 Task: Change  the formatting of the data to 'Which is Less than 5, 'In conditional formating, put the option 'Green Fill with Dark Green Text. . 'add another formatting option Format As Table, insert the option 'Orang Table style Medium 3 'In the sheet  Expense Spreadsheetbook
Action: Mouse moved to (98, 112)
Screenshot: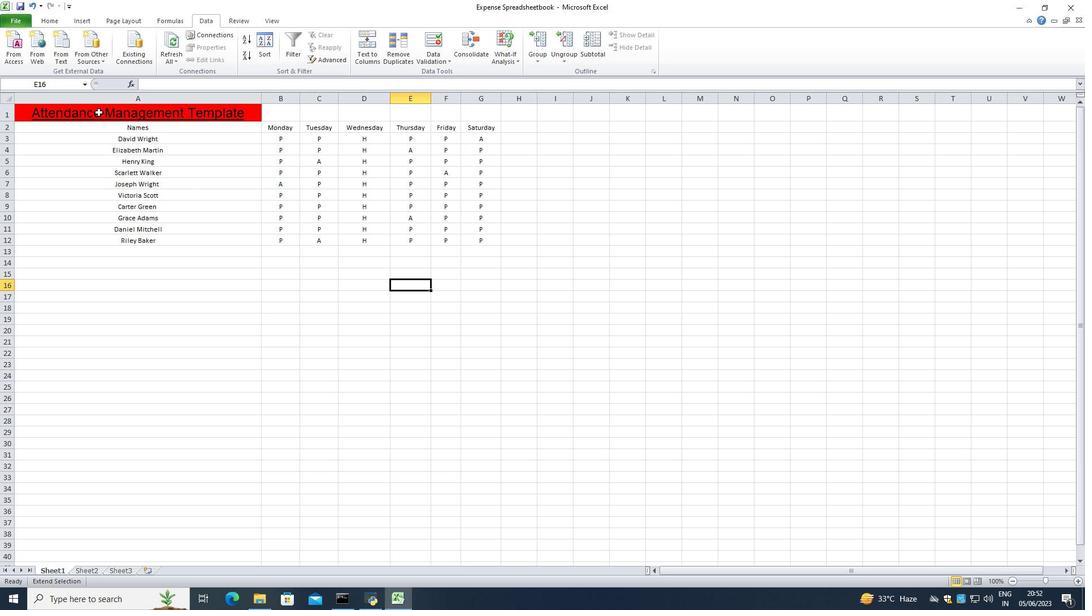 
Action: Mouse pressed left at (98, 112)
Screenshot: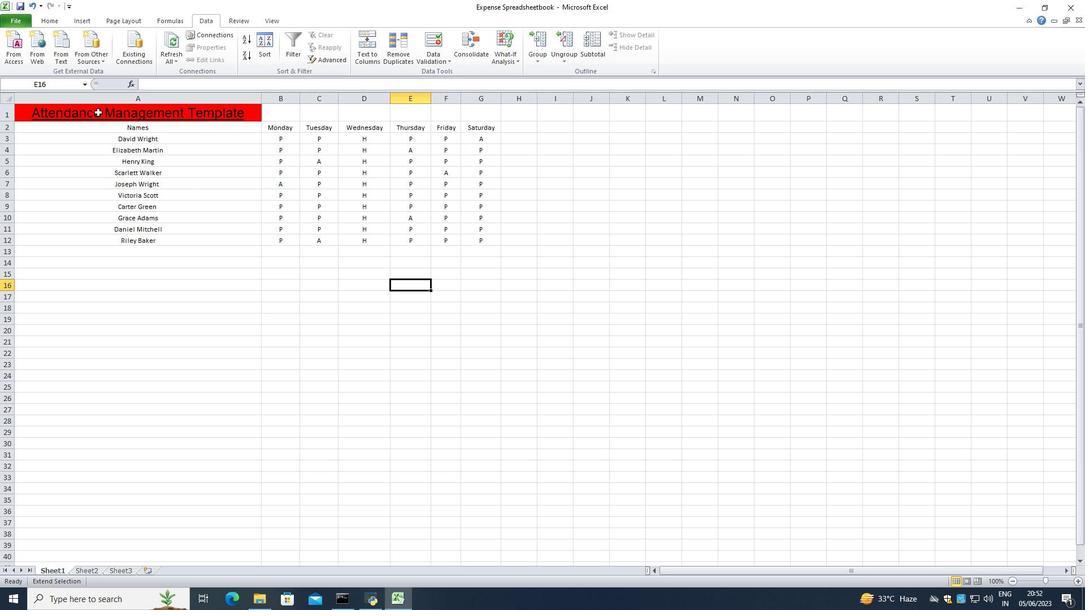 
Action: Mouse moved to (307, 402)
Screenshot: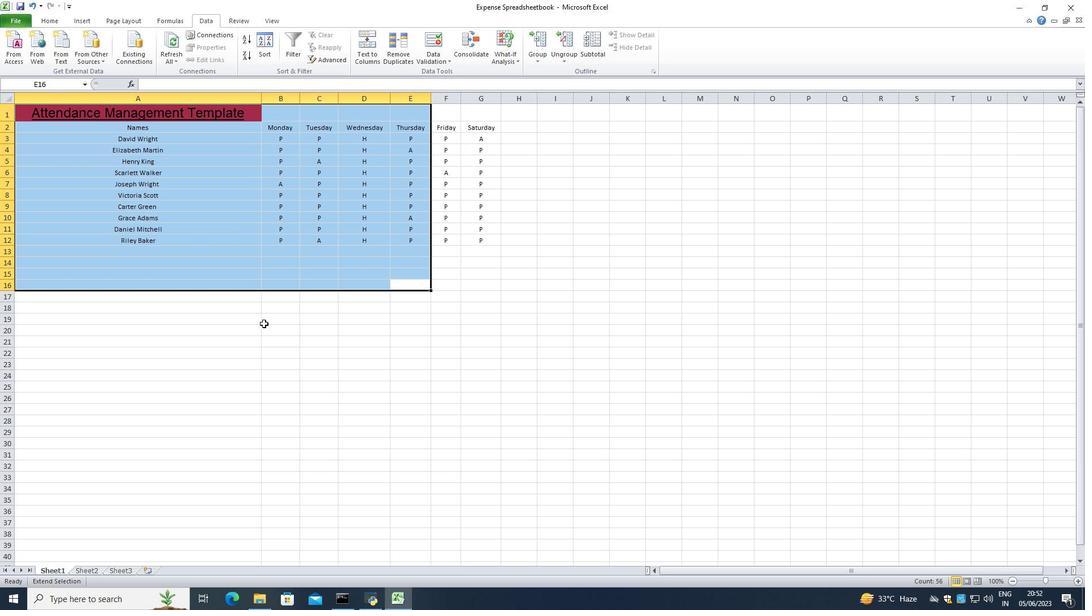 
Action: Mouse pressed left at (307, 402)
Screenshot: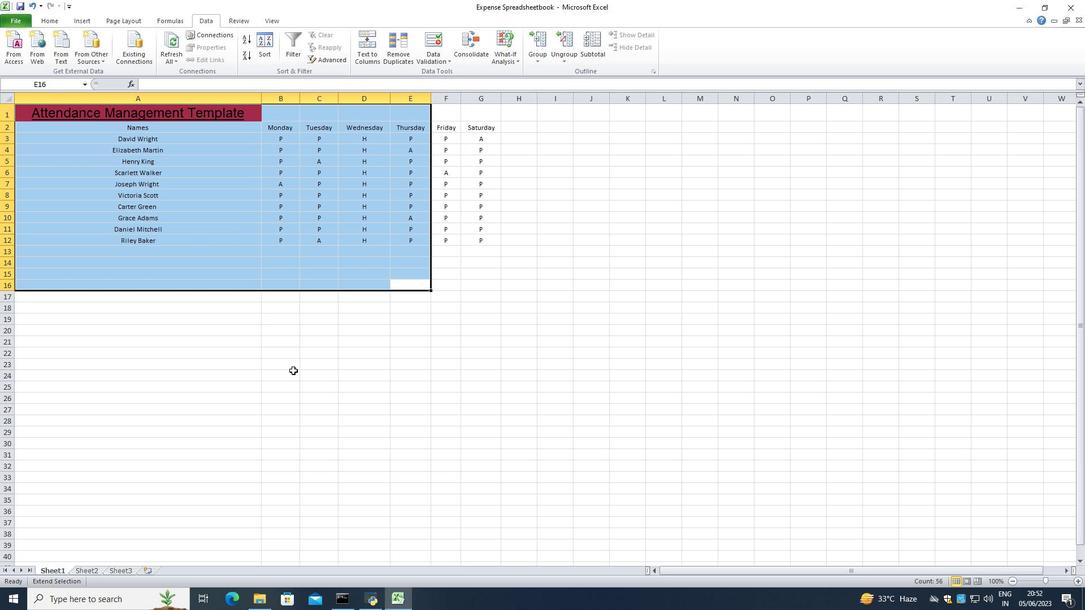
Action: Mouse moved to (176, 130)
Screenshot: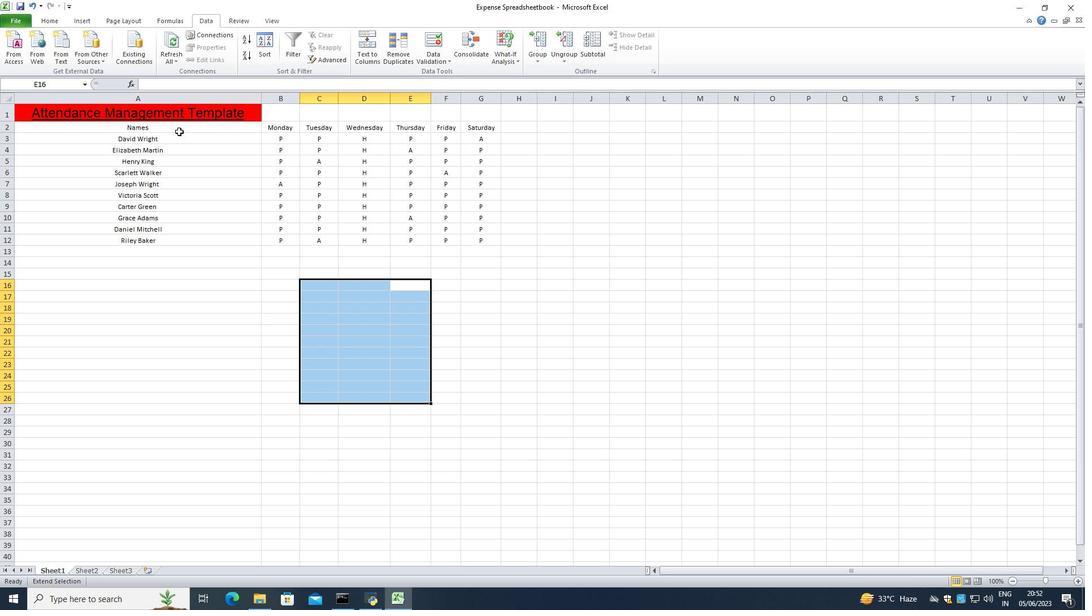 
Action: Mouse pressed left at (176, 130)
Screenshot: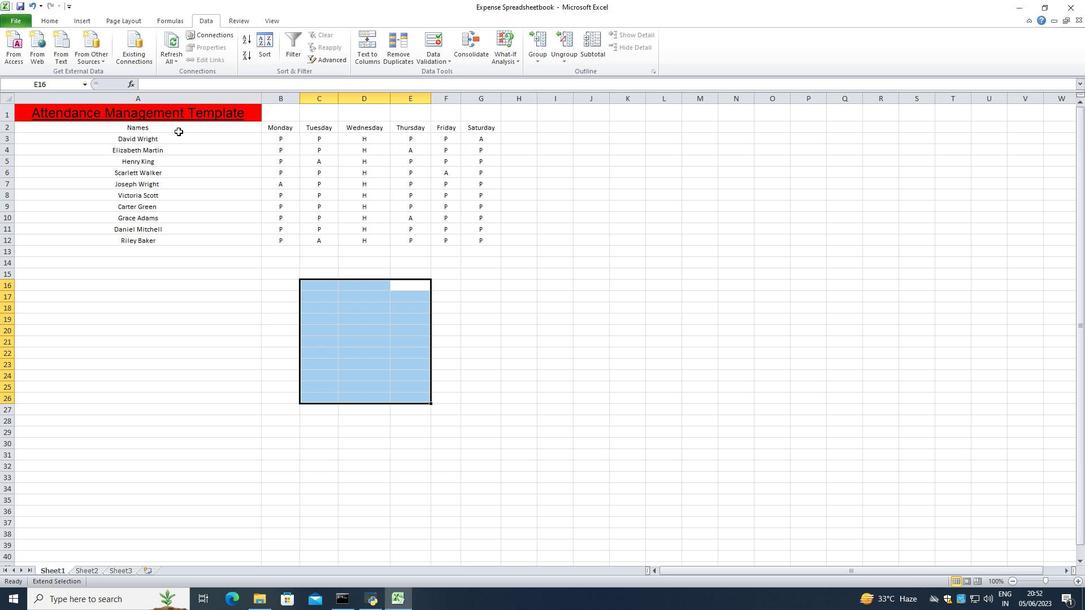 
Action: Mouse moved to (240, 137)
Screenshot: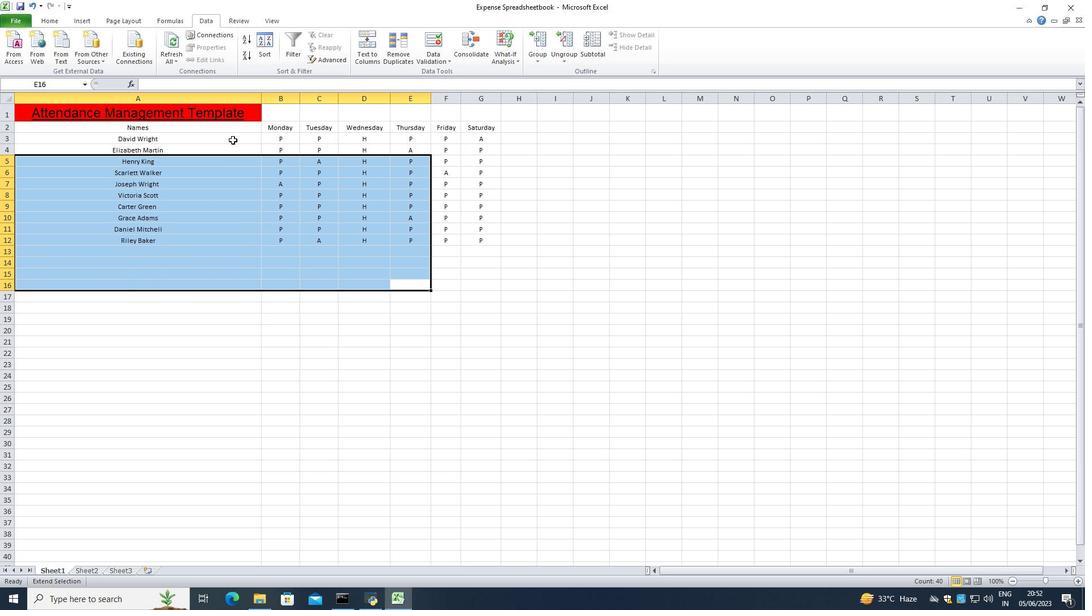 
Action: Mouse pressed right at (240, 137)
Screenshot: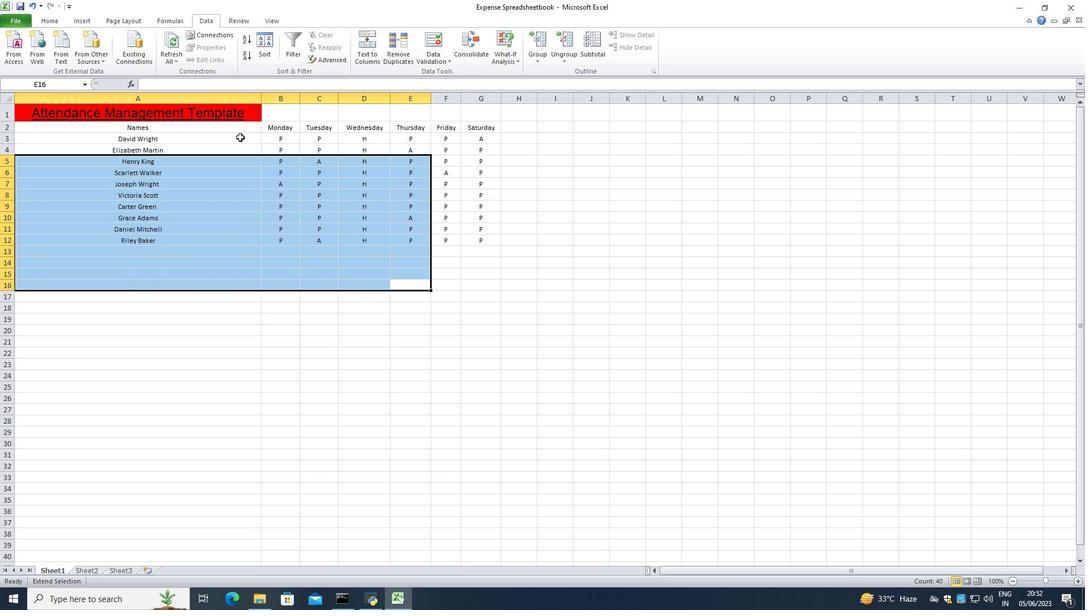 
Action: Mouse moved to (205, 126)
Screenshot: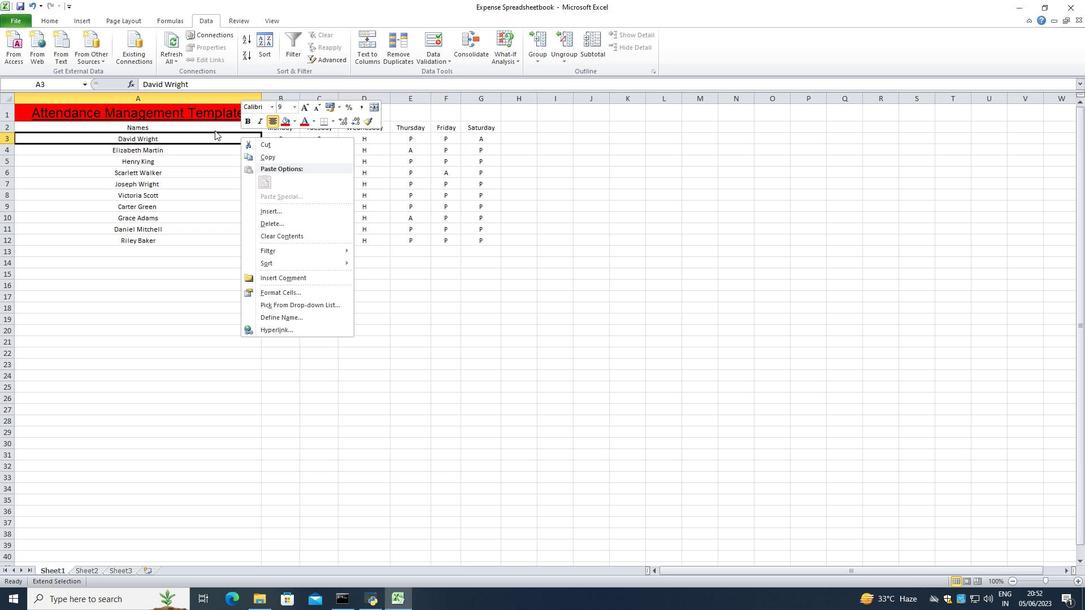 
Action: Mouse pressed left at (205, 126)
Screenshot: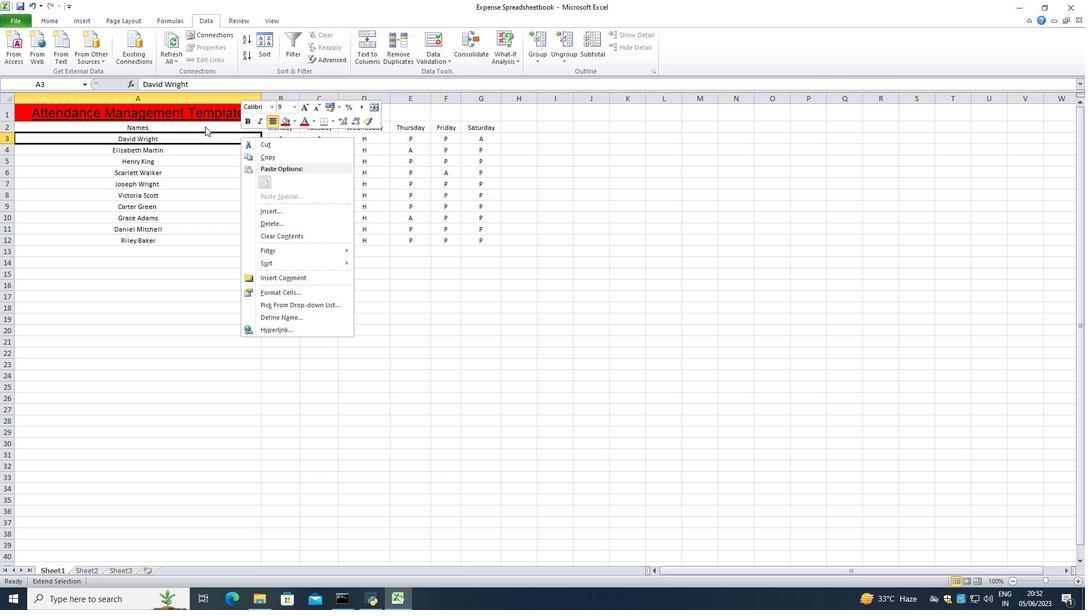 
Action: Mouse moved to (218, 126)
Screenshot: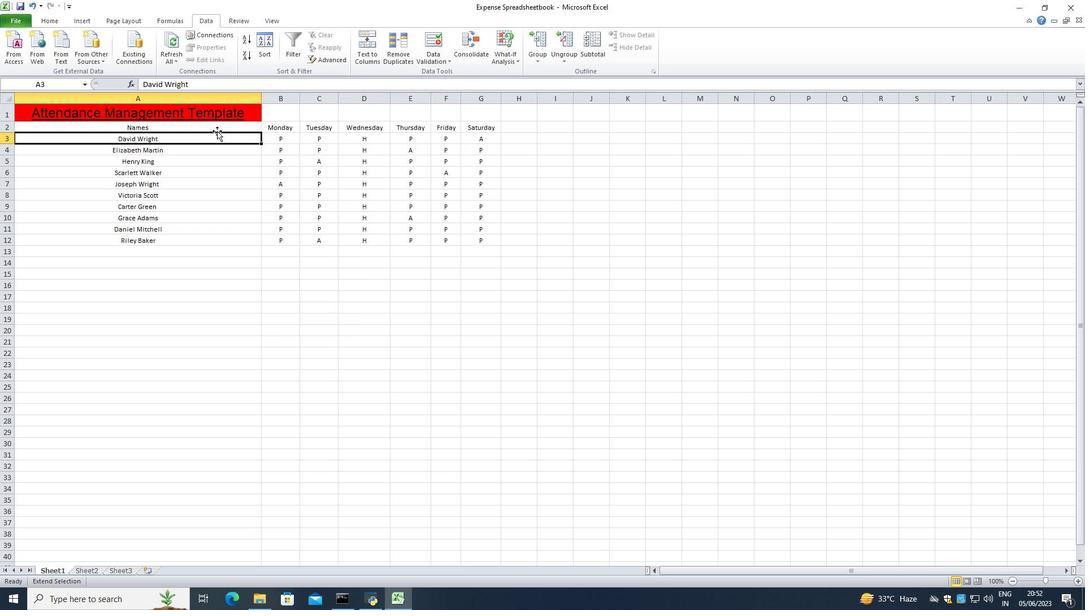 
Action: Mouse pressed left at (218, 126)
Screenshot: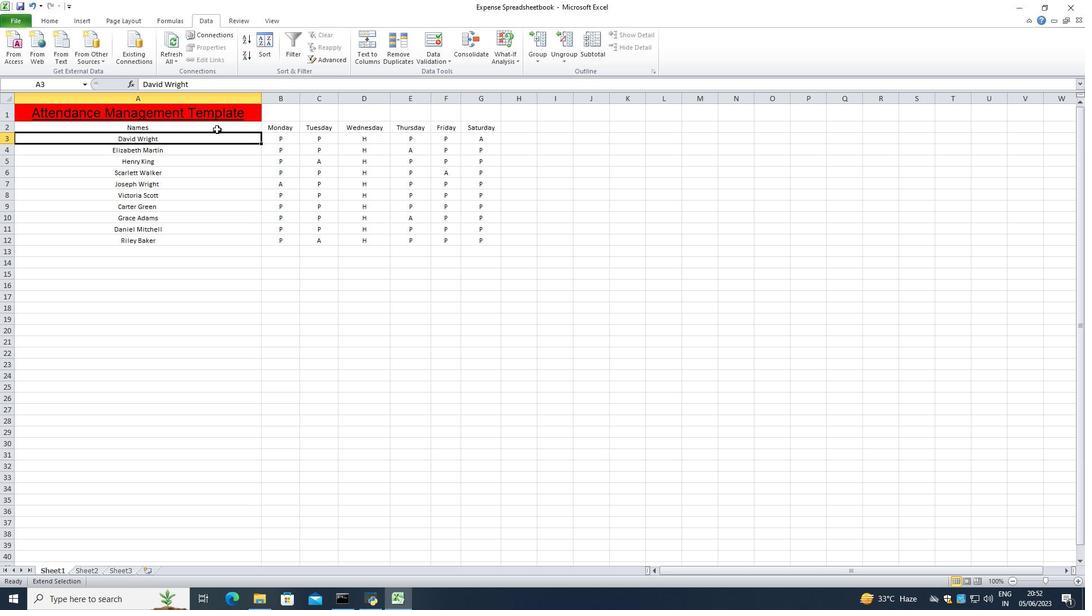 
Action: Mouse moved to (192, 126)
Screenshot: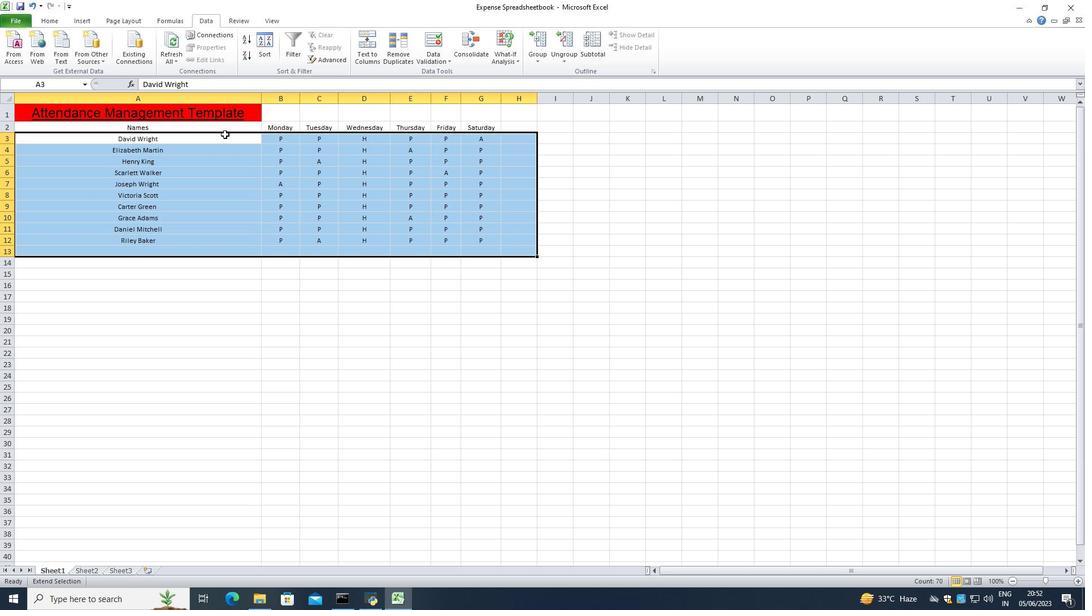 
Action: Mouse pressed left at (192, 126)
Screenshot: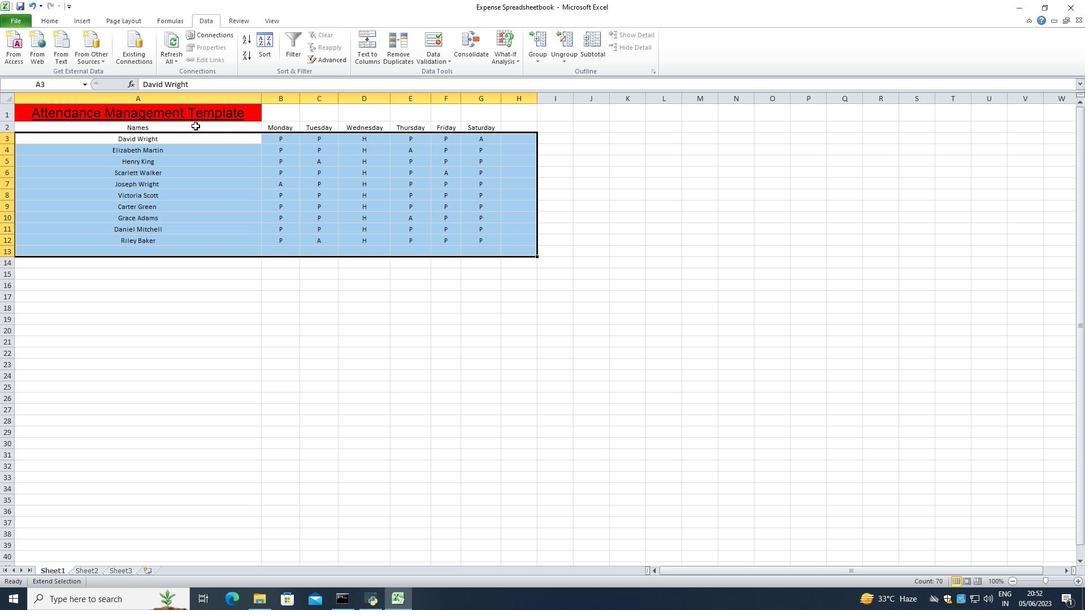 
Action: Mouse moved to (190, 131)
Screenshot: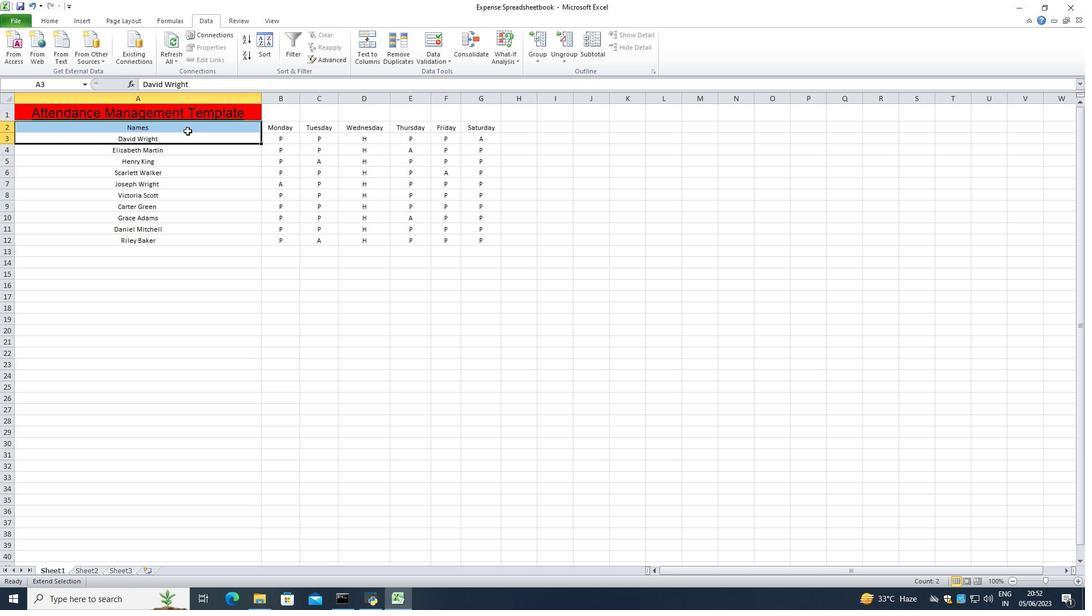 
Action: Mouse pressed left at (190, 131)
Screenshot: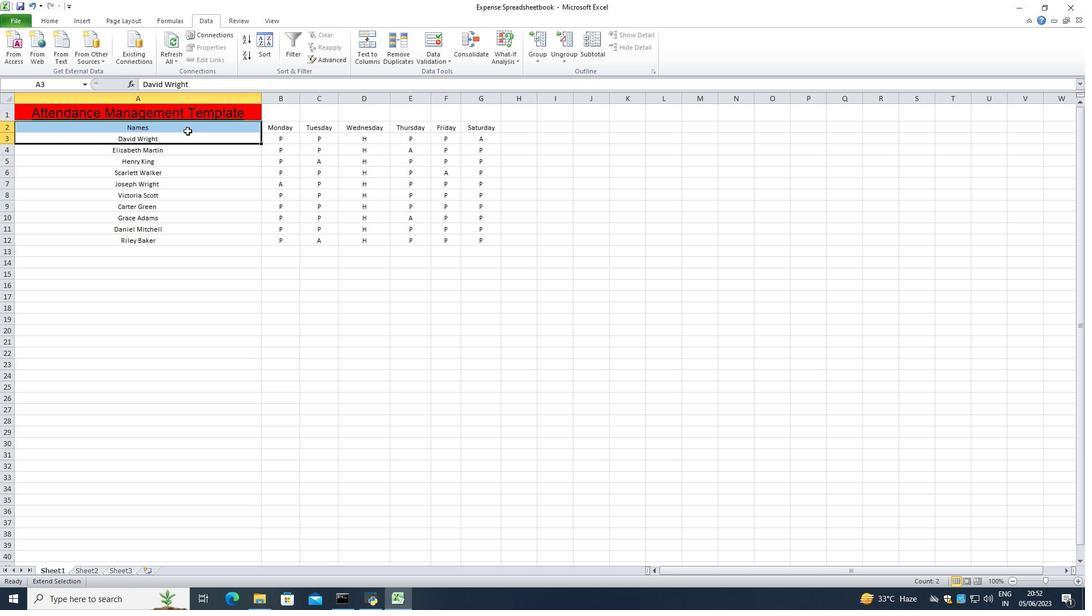 
Action: Mouse moved to (624, 301)
Screenshot: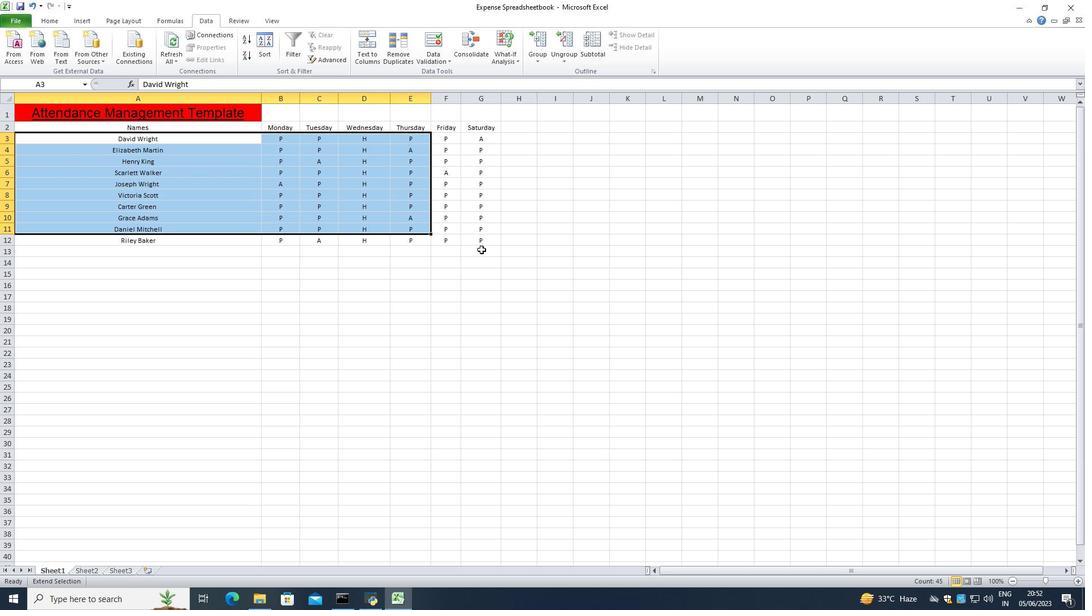 
Action: Mouse pressed left at (624, 301)
Screenshot: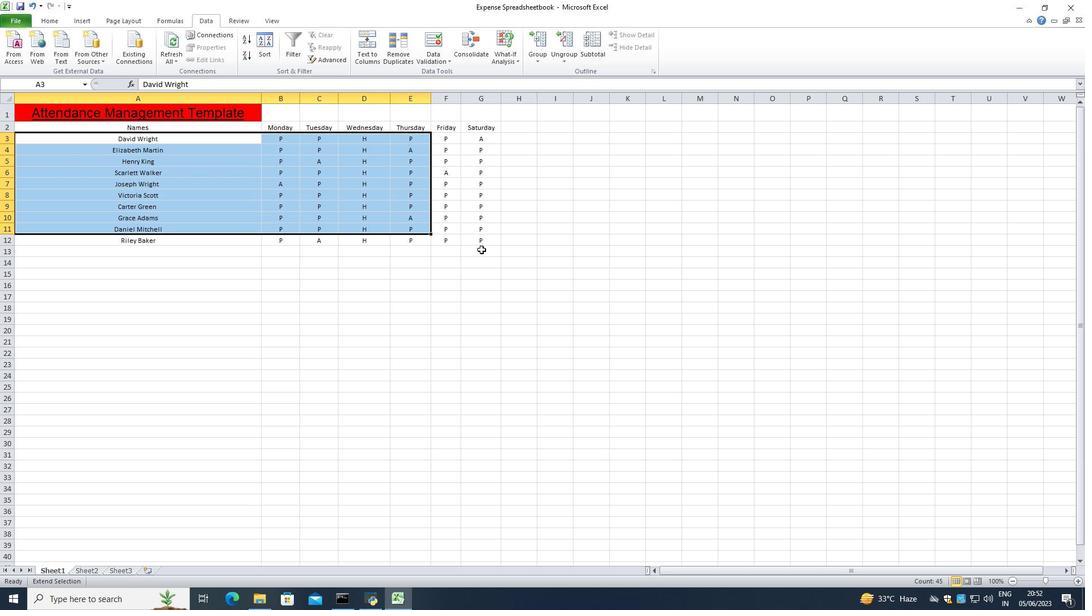 
Action: Mouse moved to (182, 129)
Screenshot: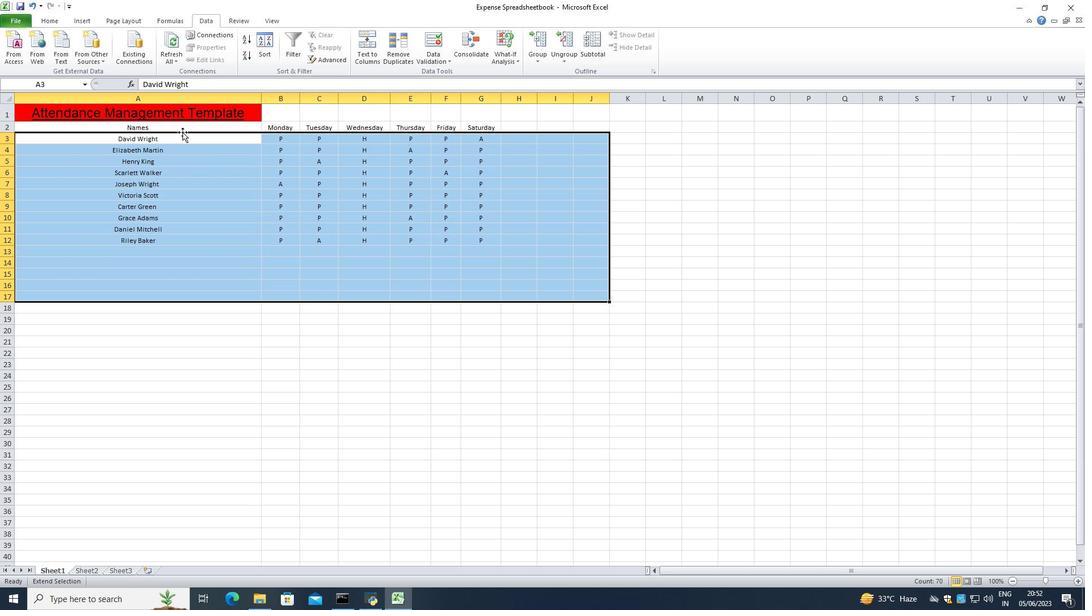 
Action: Mouse pressed left at (182, 129)
Screenshot: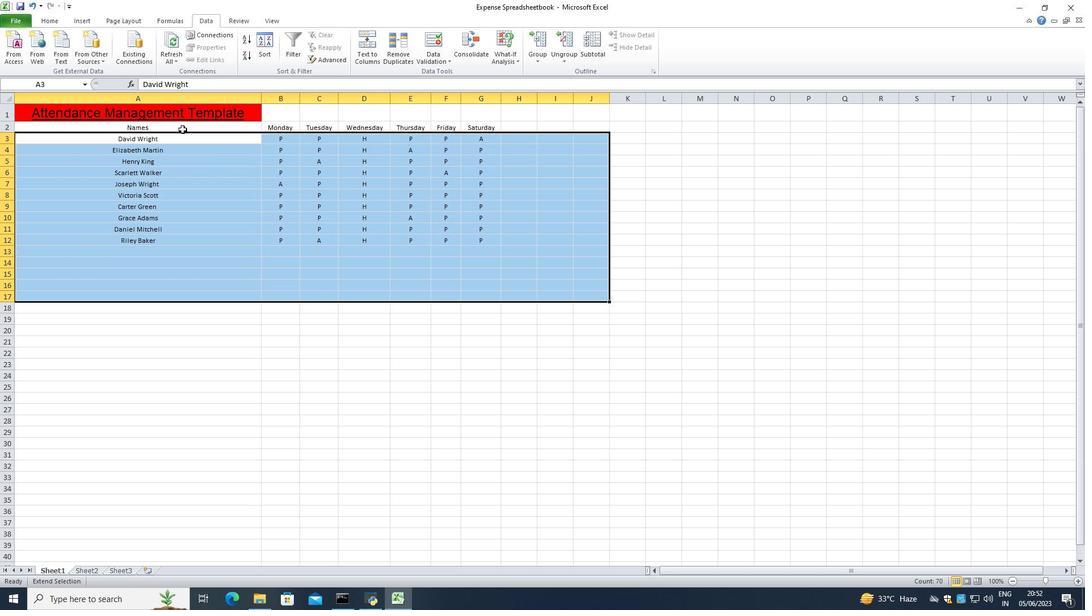 
Action: Mouse pressed left at (182, 129)
Screenshot: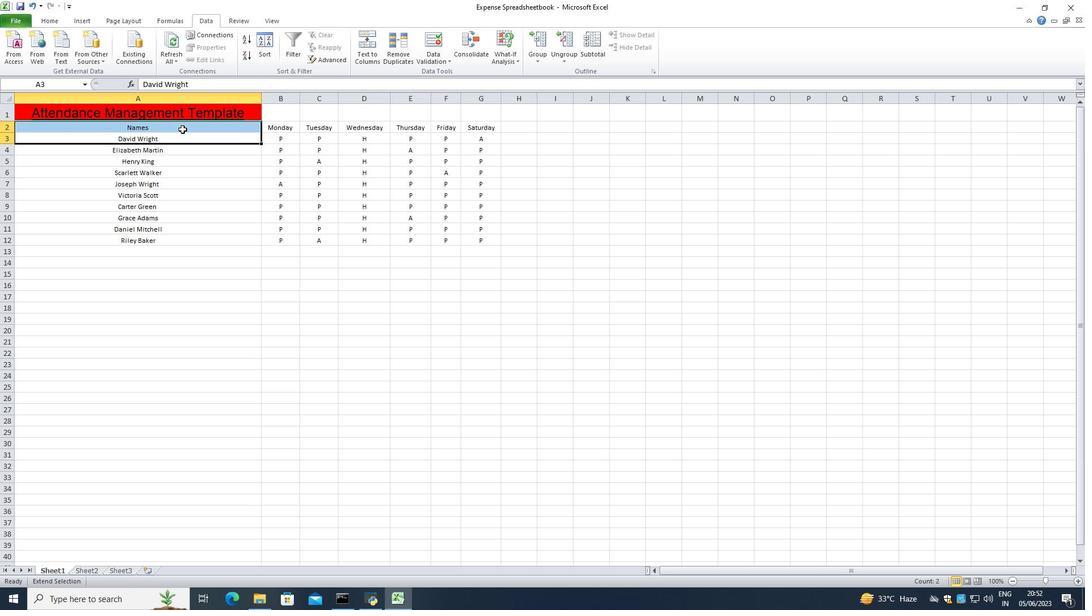 
Action: Mouse moved to (214, 127)
Screenshot: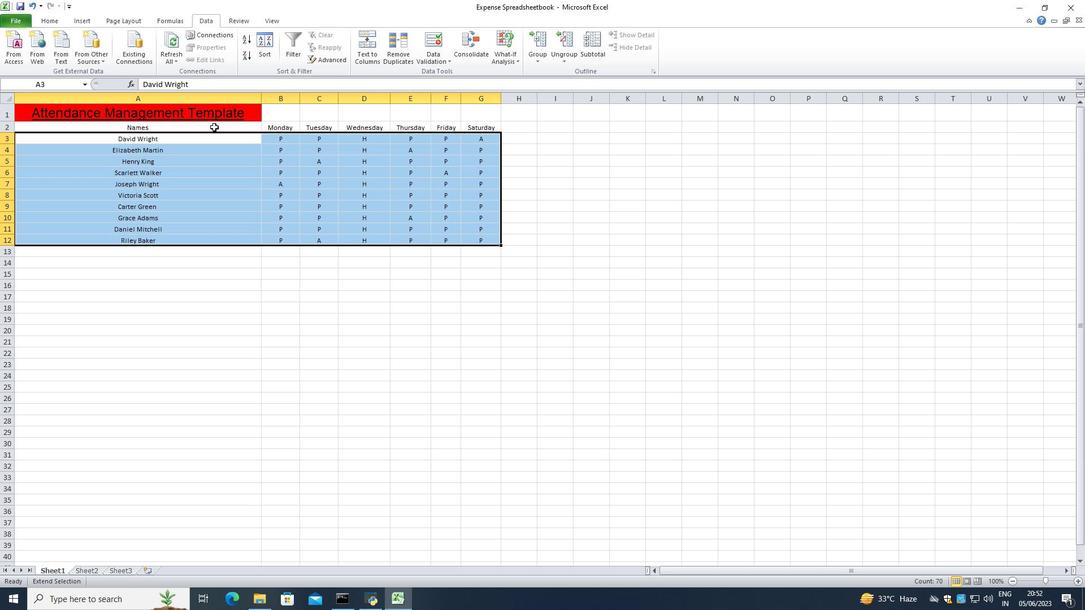 
Action: Mouse pressed left at (214, 127)
Screenshot: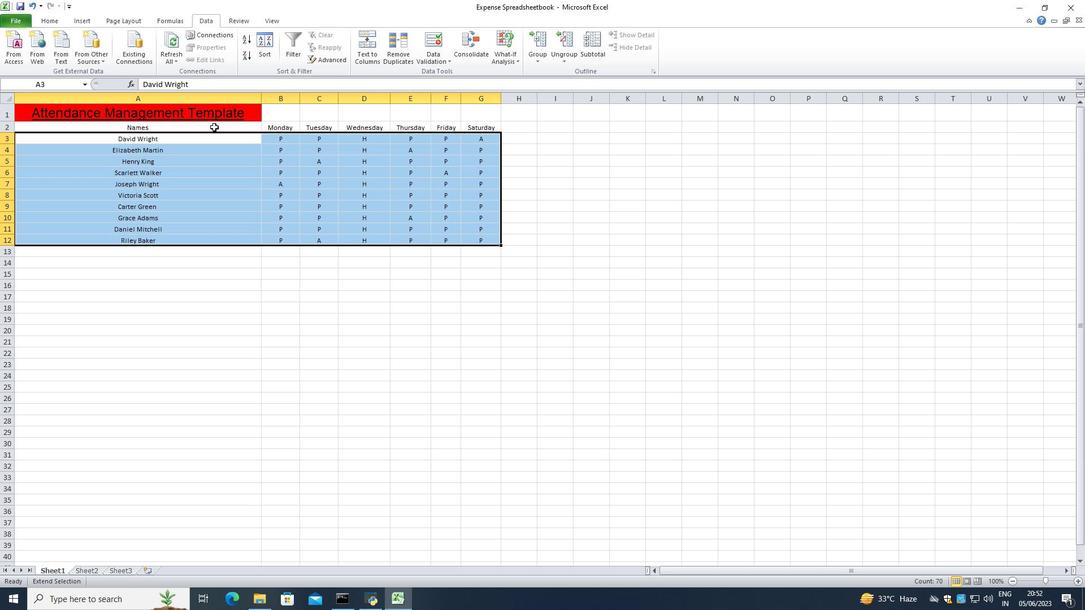 
Action: Mouse moved to (600, 265)
Screenshot: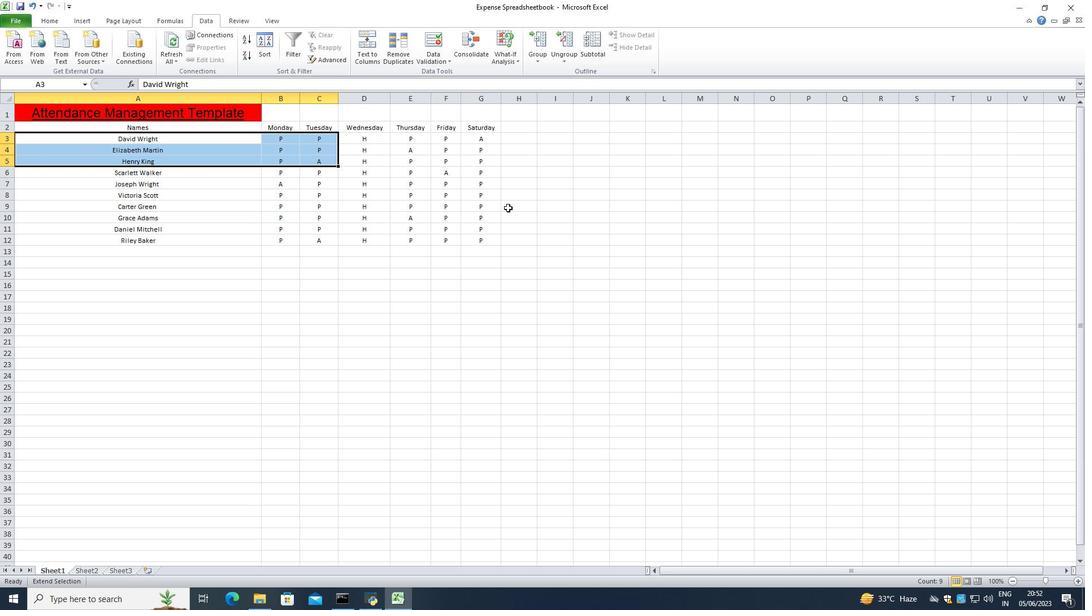 
Action: Mouse pressed left at (600, 265)
Screenshot: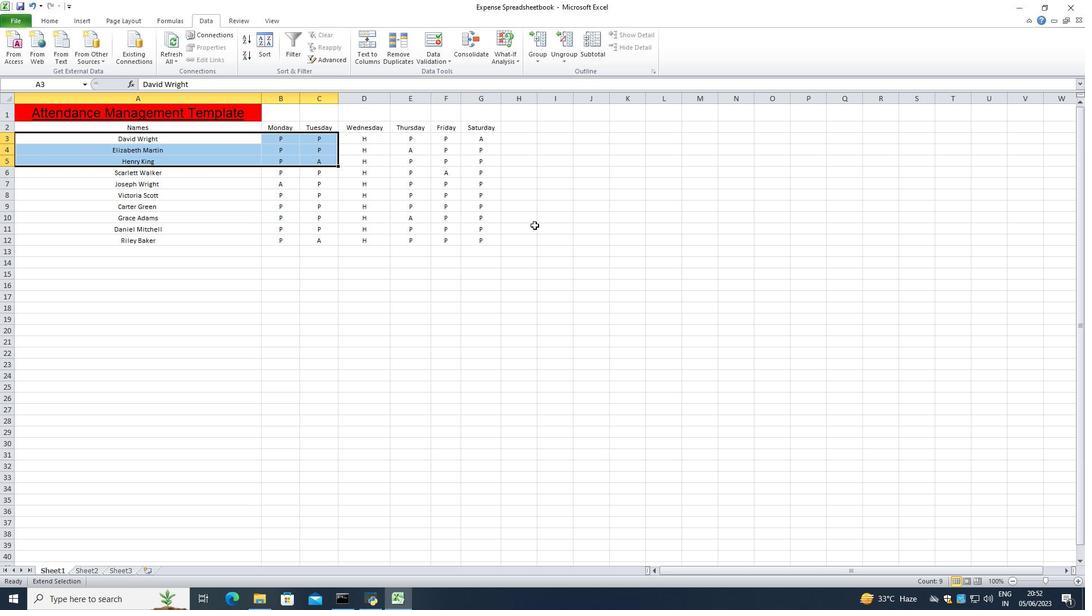 
Action: Mouse moved to (49, 21)
Screenshot: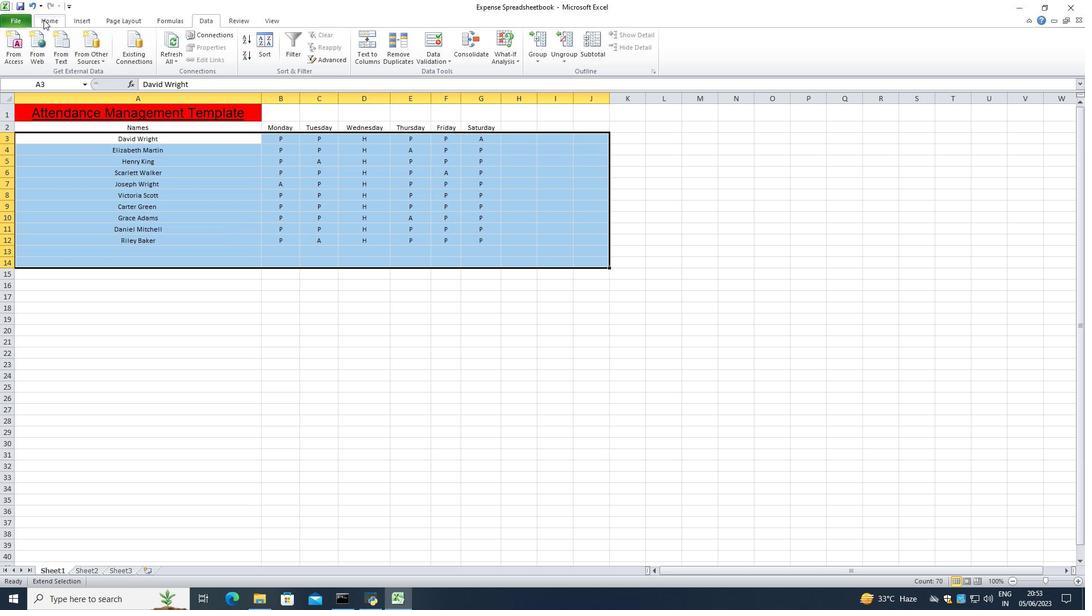 
Action: Mouse pressed left at (49, 21)
Screenshot: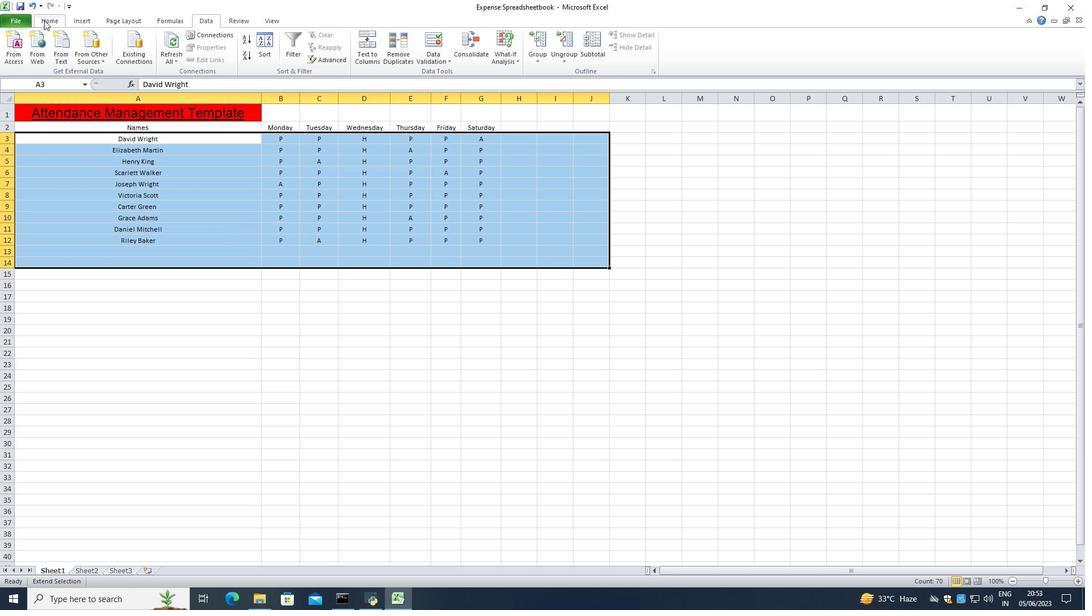 
Action: Mouse moved to (522, 42)
Screenshot: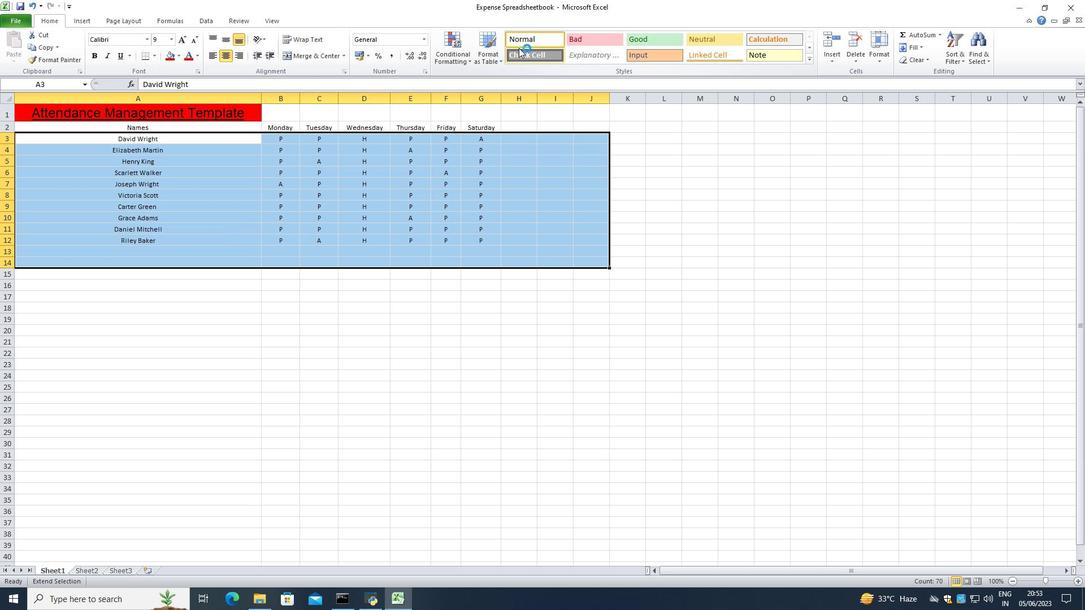 
Action: Mouse pressed left at (522, 42)
Screenshot: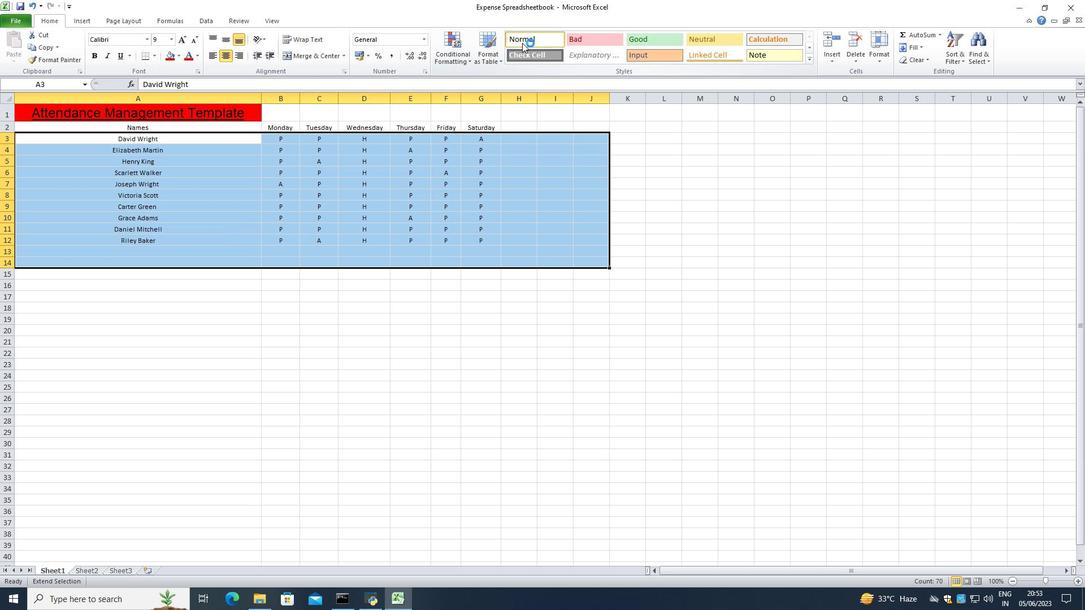 
Action: Mouse moved to (708, 274)
Screenshot: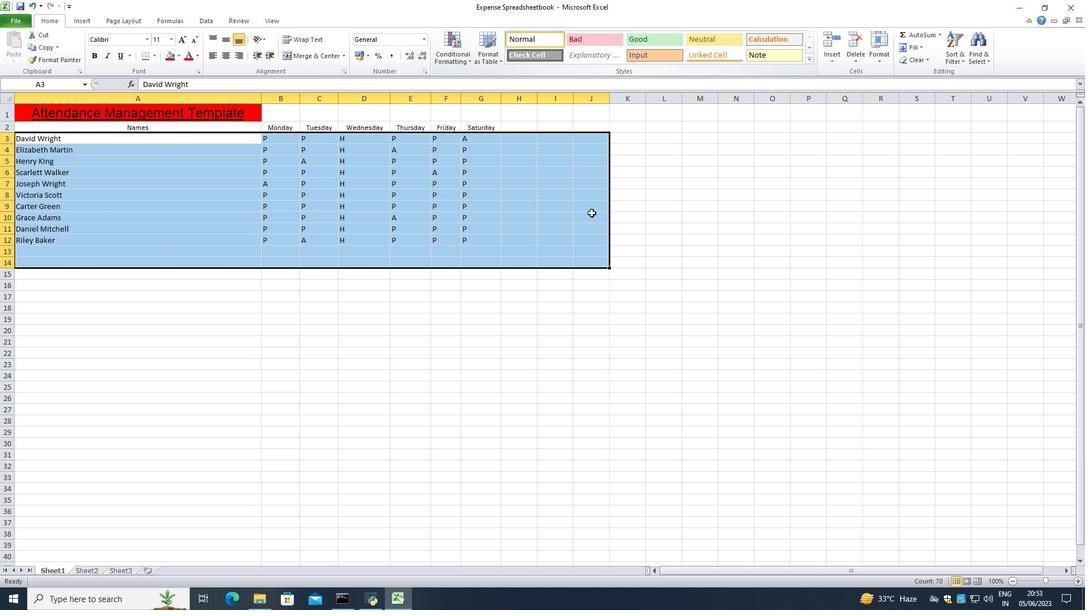 
Action: Mouse pressed left at (708, 274)
Screenshot: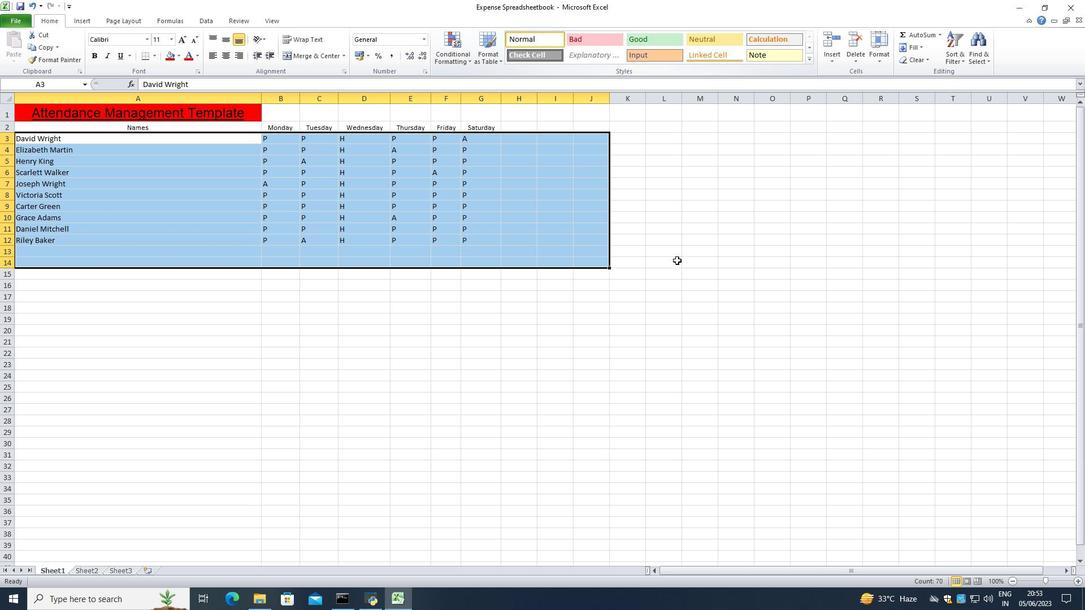 
Action: Mouse moved to (87, 127)
Screenshot: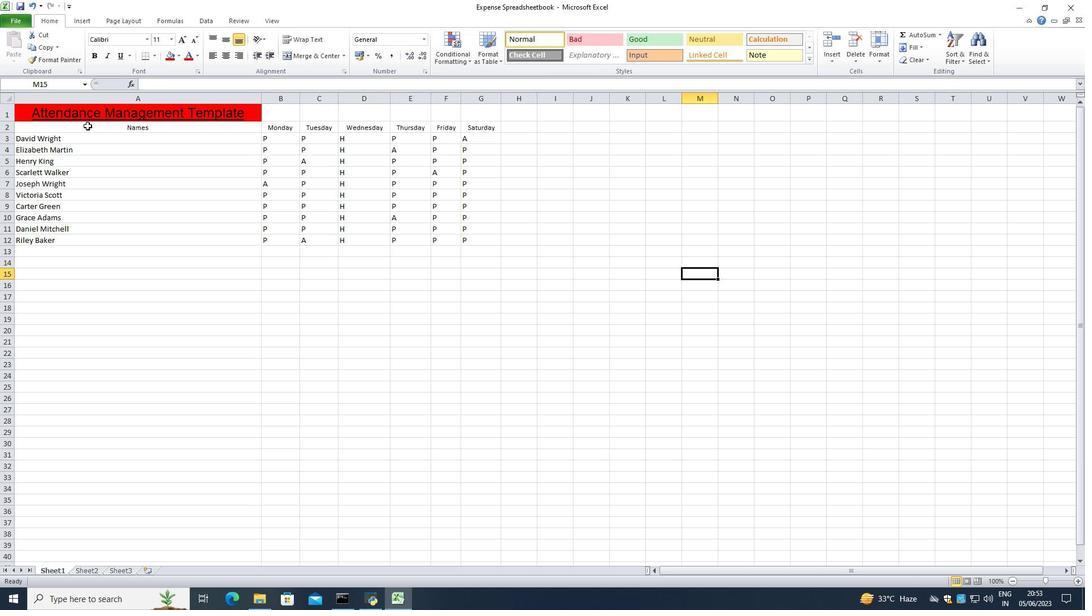 
Action: Mouse pressed left at (87, 127)
Screenshot: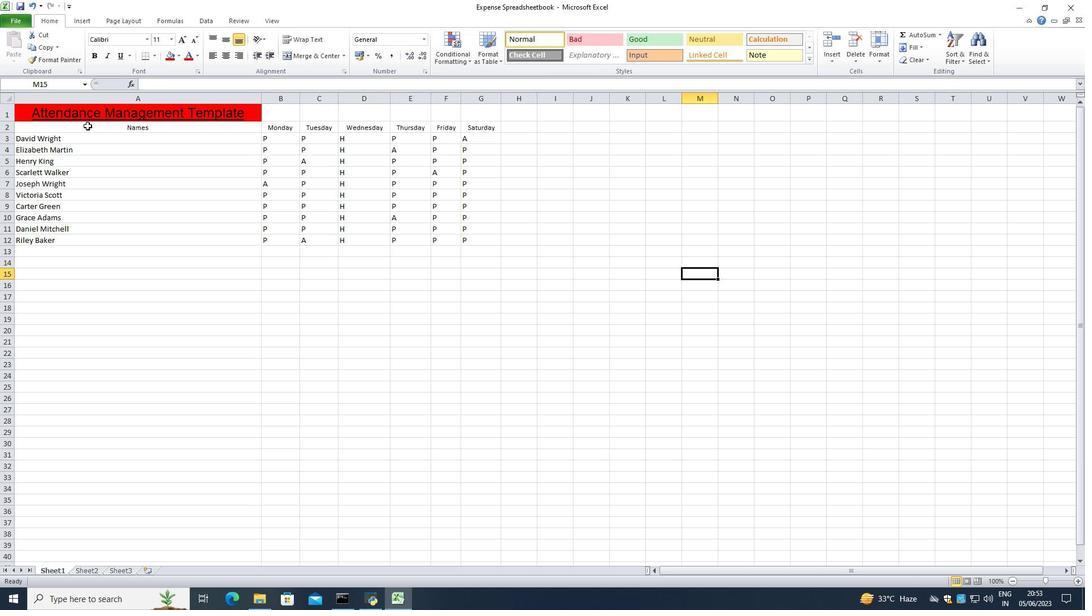 
Action: Mouse moved to (321, 333)
Screenshot: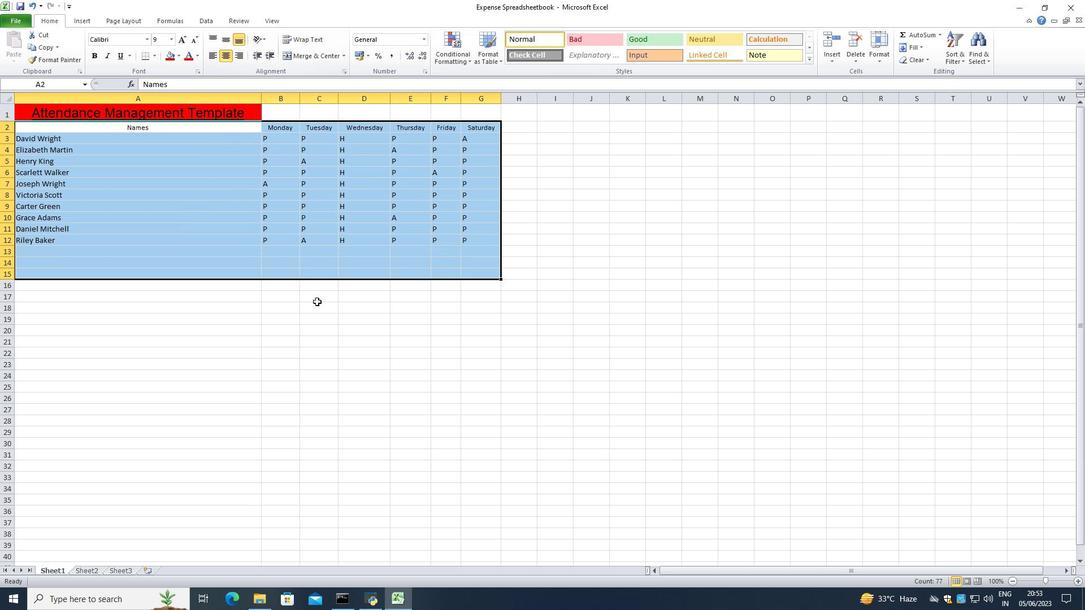 
Action: Mouse pressed left at (321, 333)
Screenshot: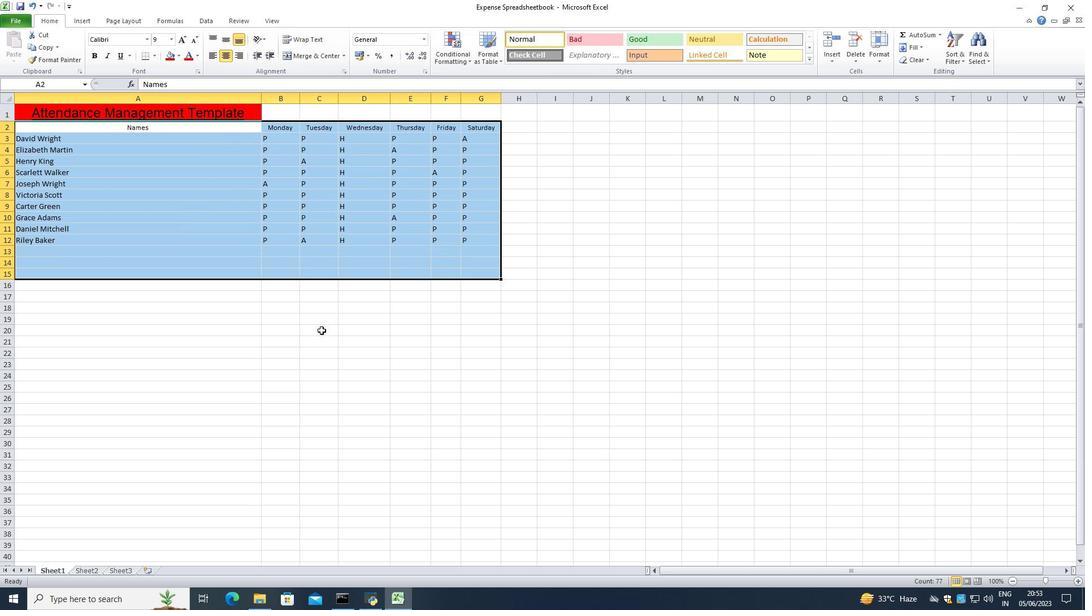 
Action: Mouse moved to (313, 331)
Screenshot: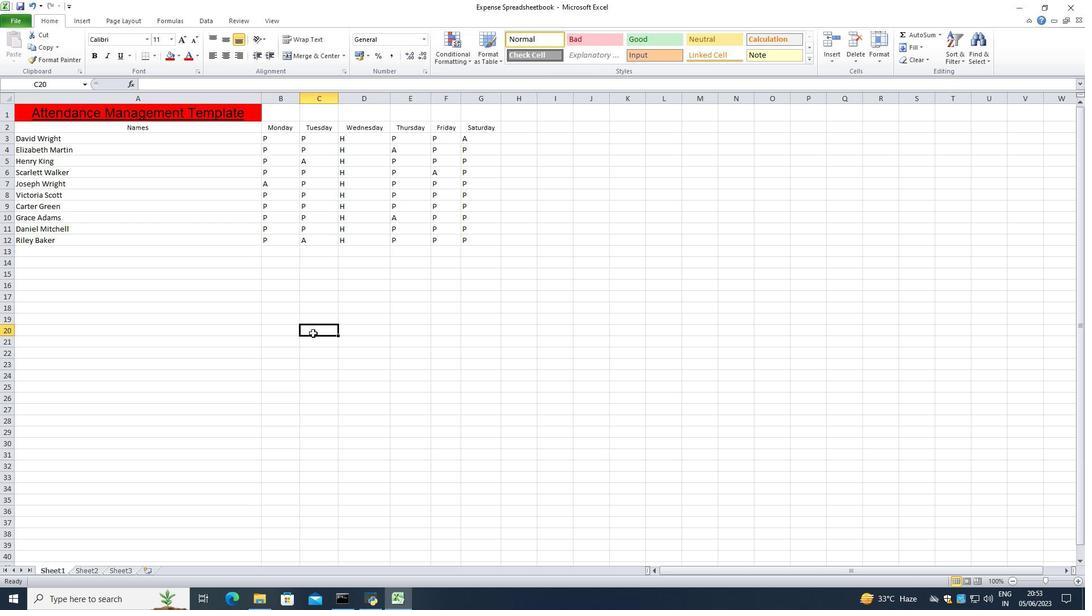 
Action: Key pressed ctrl+Z
Screenshot: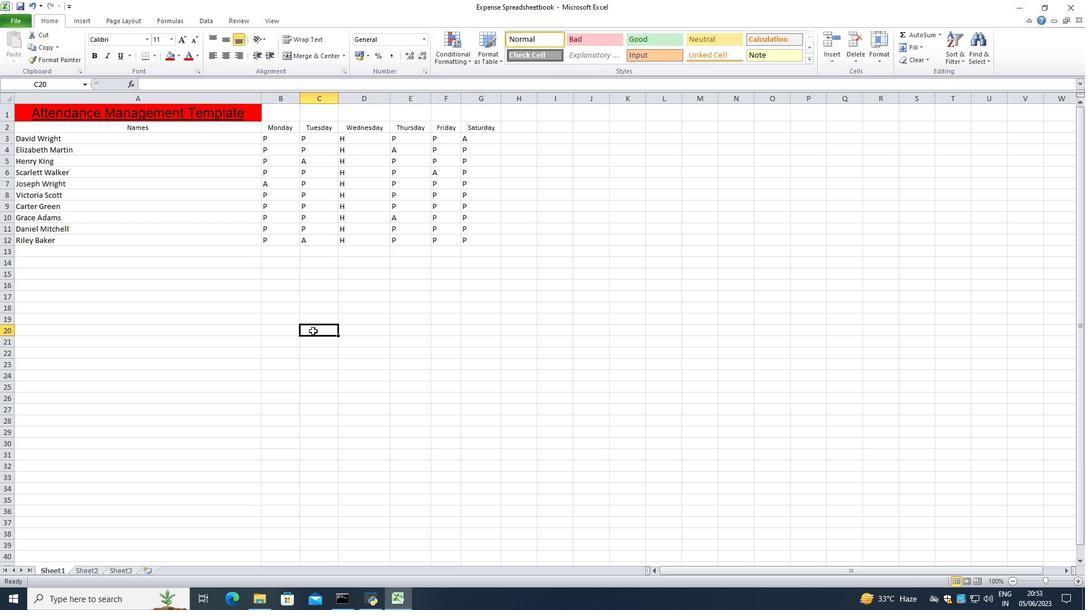 
Action: Mouse moved to (290, 325)
Screenshot: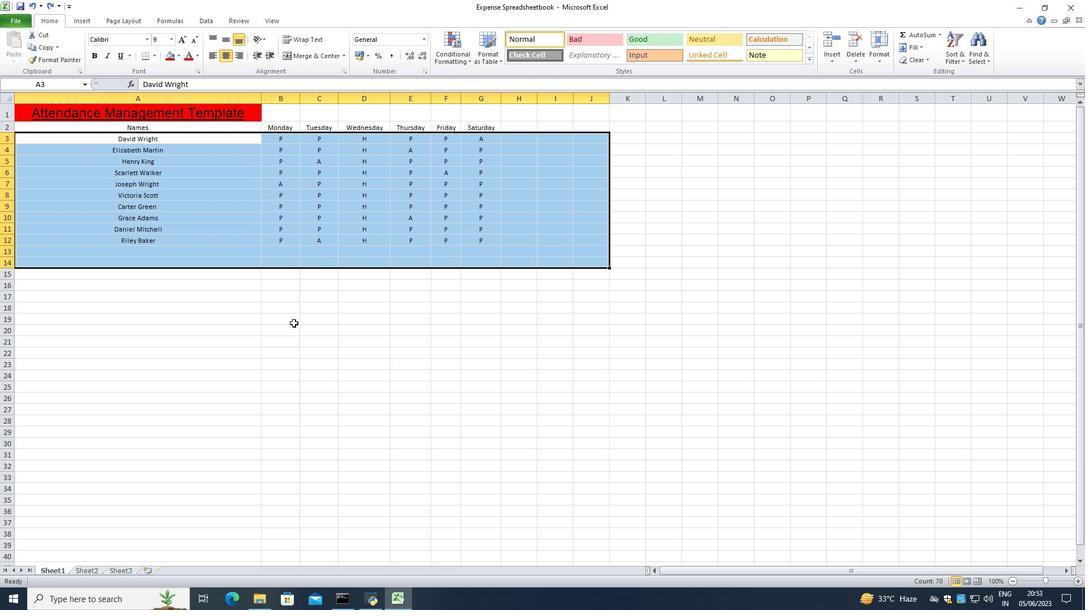 
Action: Mouse pressed left at (290, 325)
Screenshot: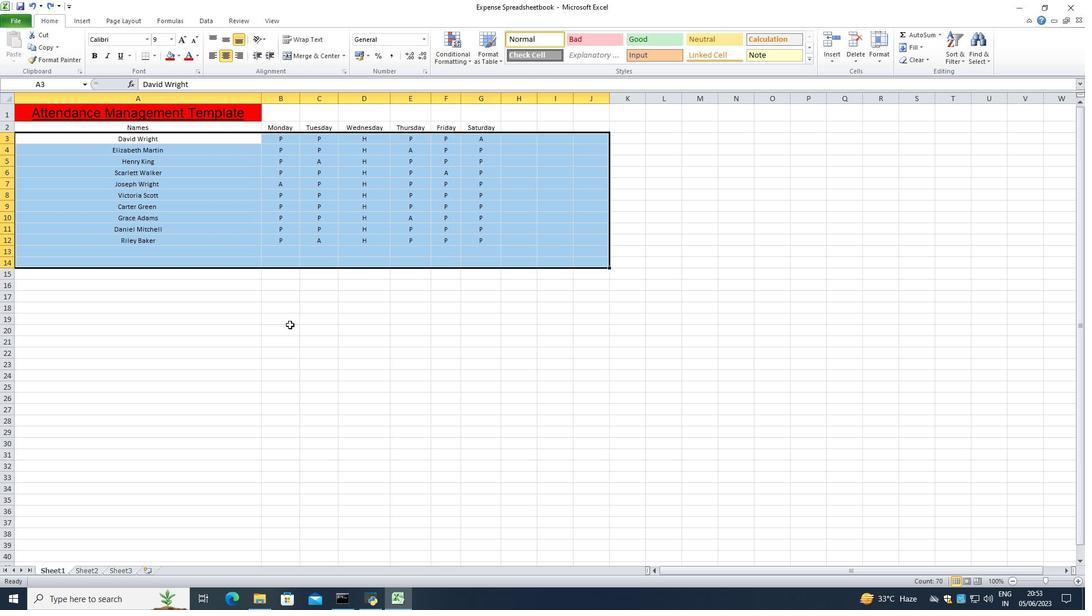 
Action: Mouse moved to (141, 128)
Screenshot: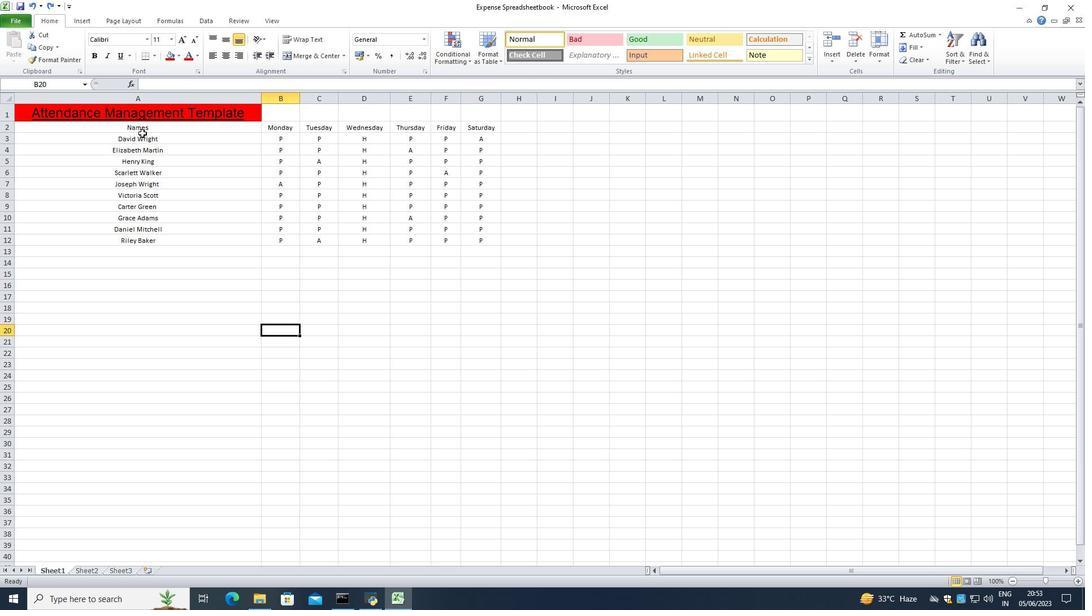 
Action: Mouse pressed left at (141, 128)
Screenshot: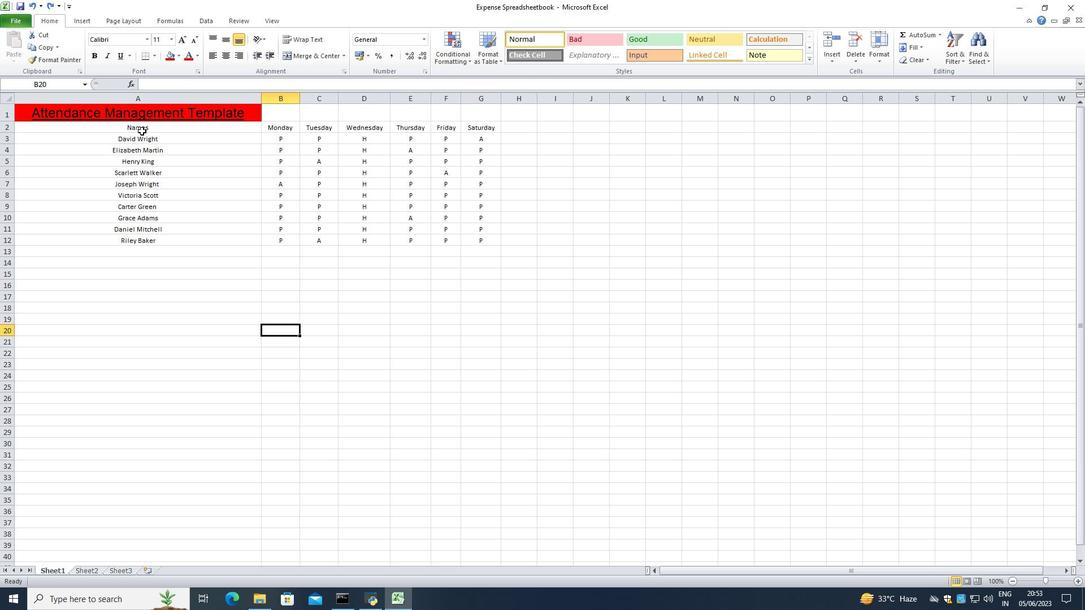 
Action: Mouse moved to (460, 44)
Screenshot: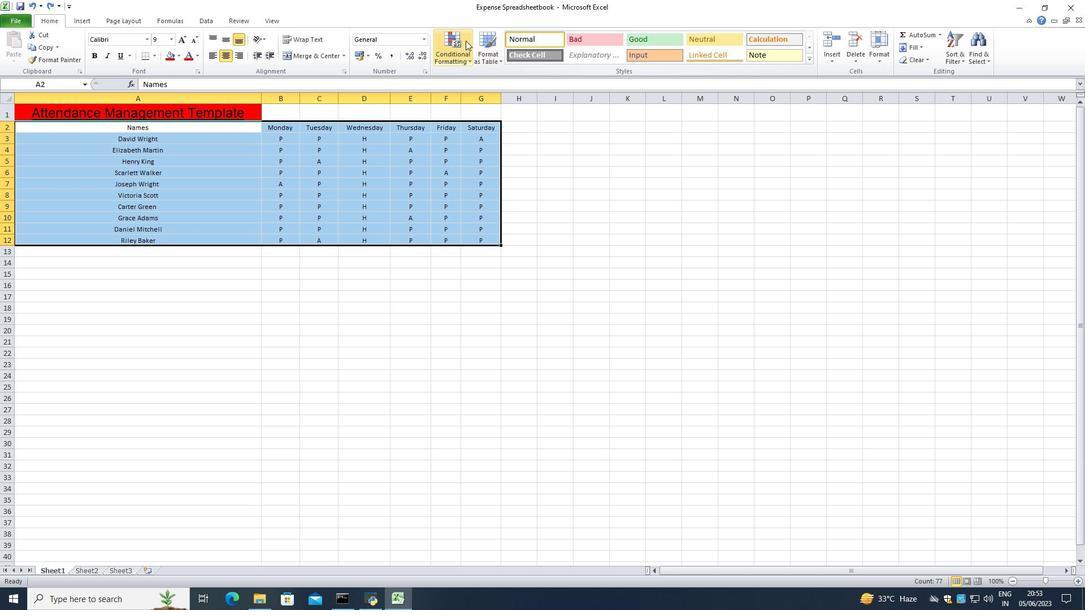 
Action: Mouse pressed left at (460, 44)
Screenshot: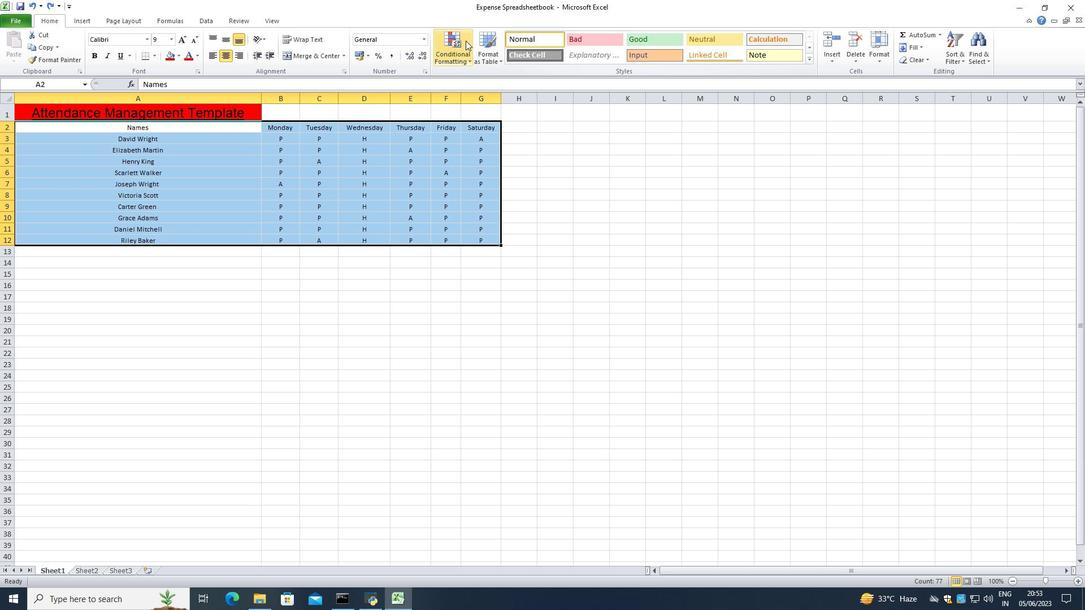 
Action: Mouse moved to (465, 83)
Screenshot: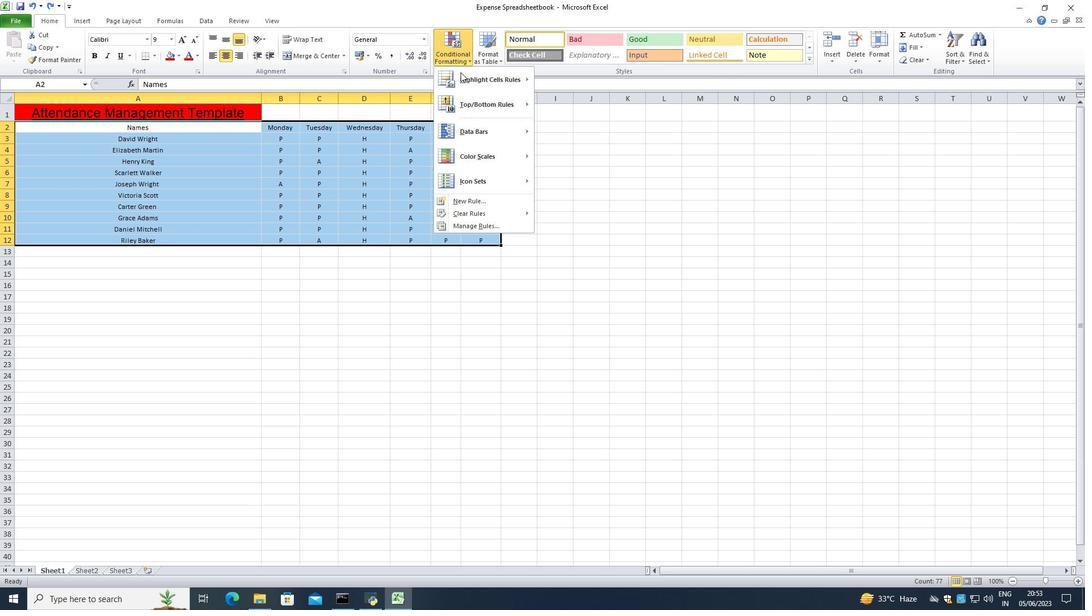 
Action: Mouse pressed left at (465, 83)
Screenshot: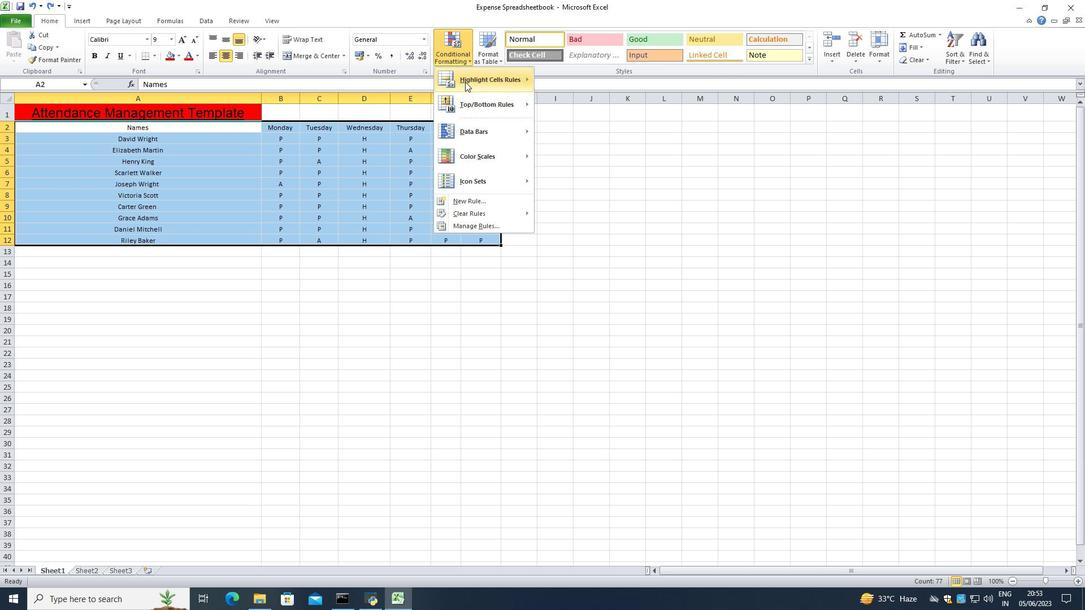
Action: Mouse moved to (576, 114)
Screenshot: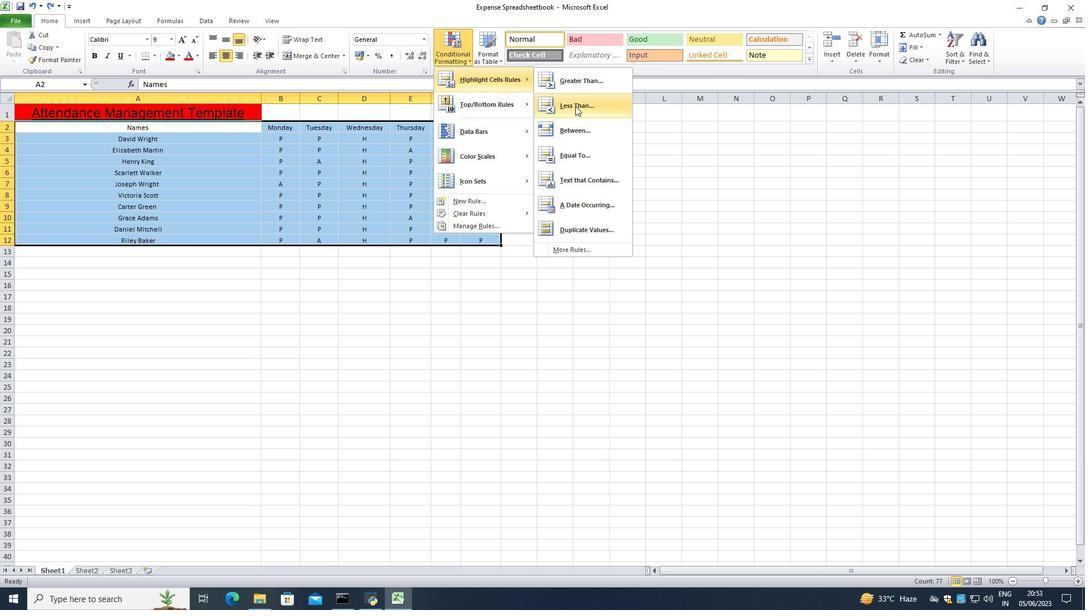 
Action: Mouse pressed left at (576, 114)
Screenshot: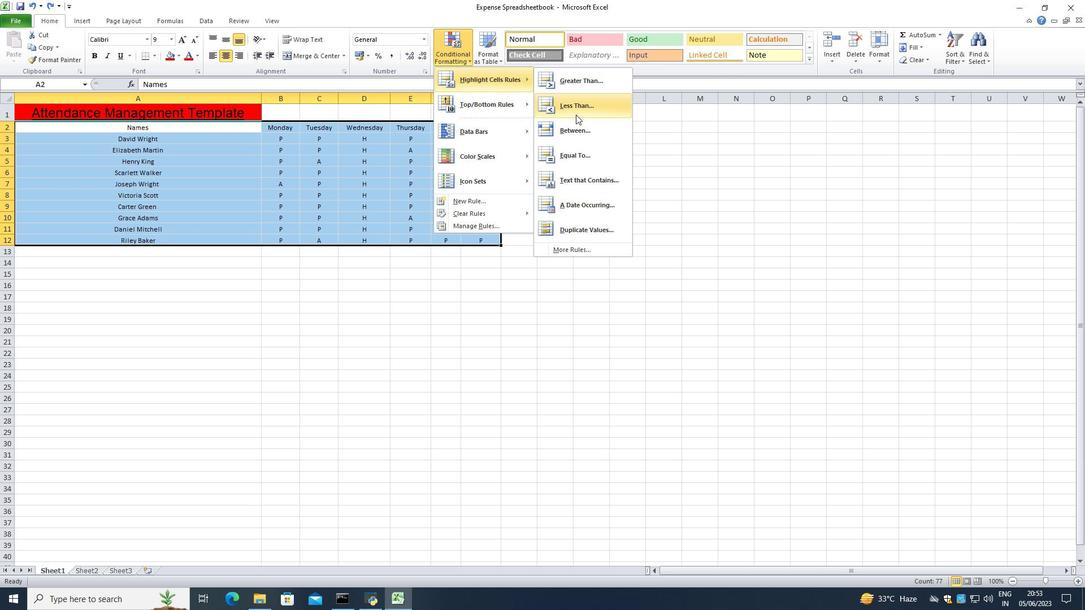 
Action: Mouse moved to (239, 279)
Screenshot: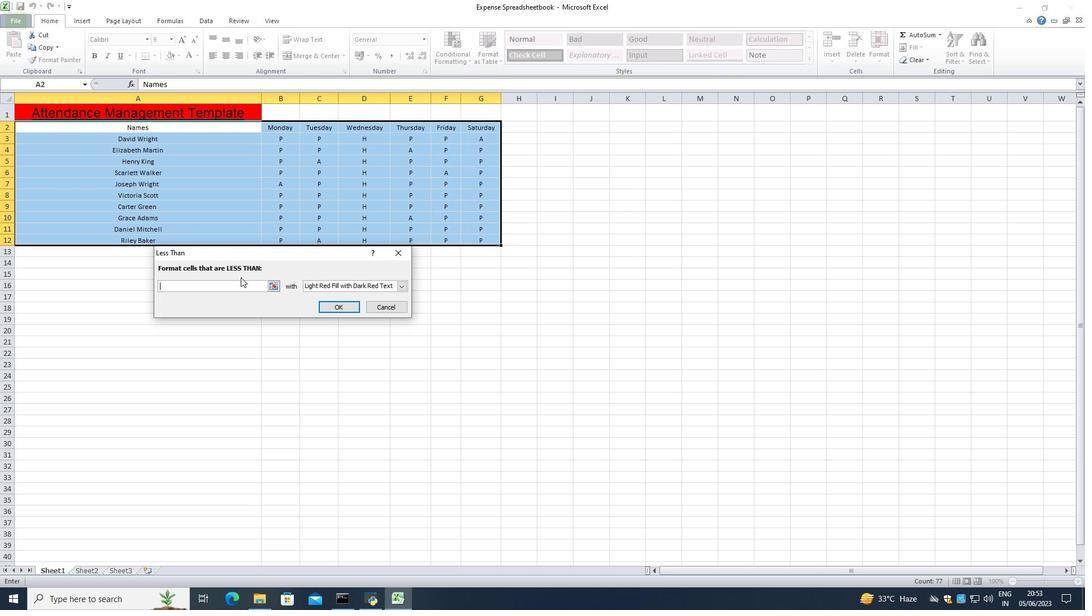 
Action: Mouse pressed left at (239, 279)
Screenshot: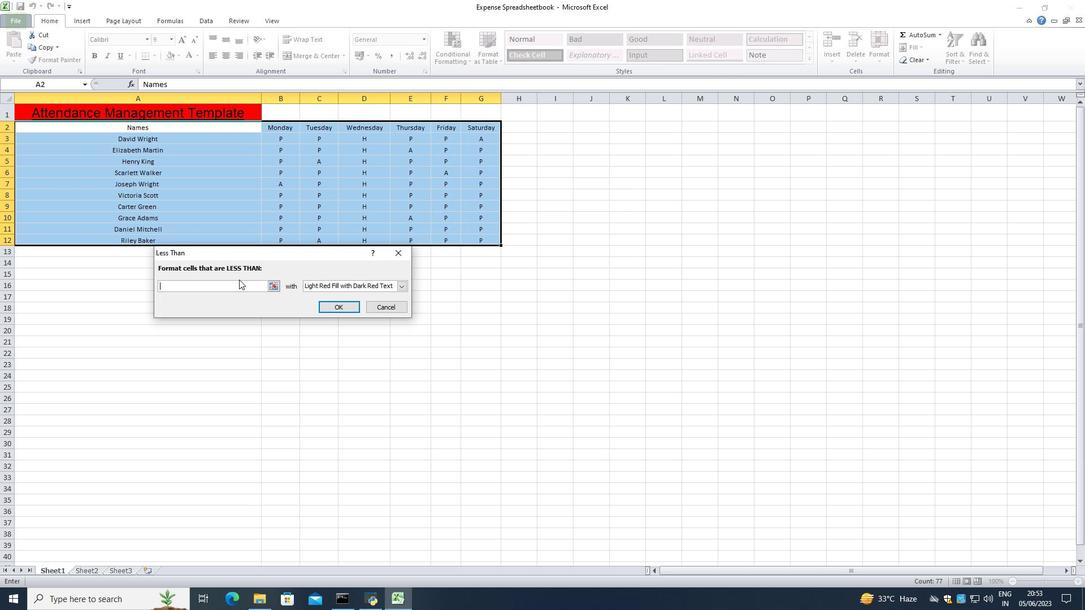 
Action: Mouse moved to (236, 280)
Screenshot: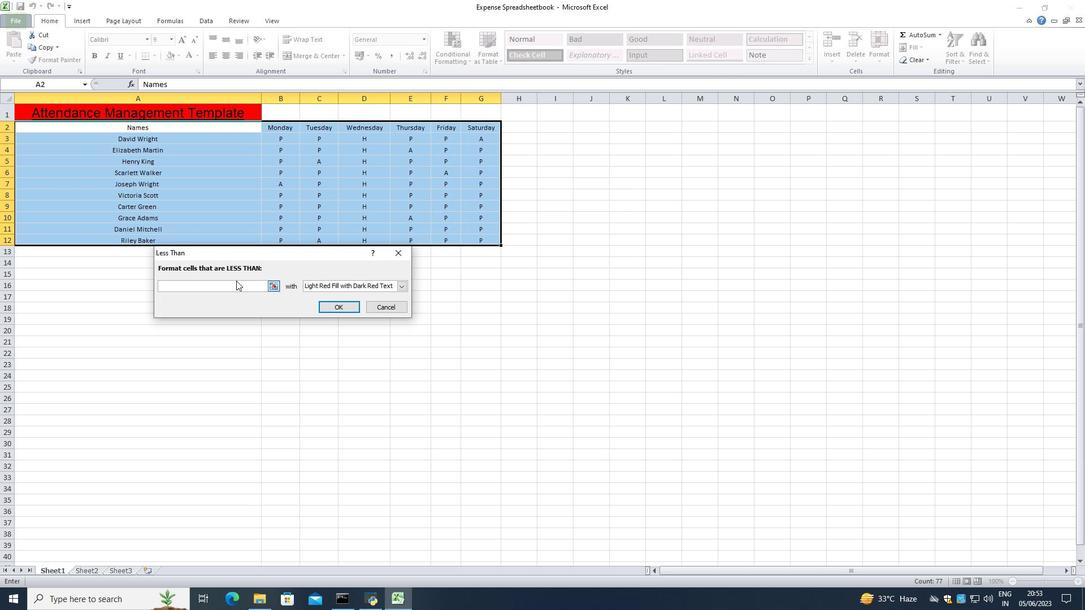 
Action: Key pressed 5
Screenshot: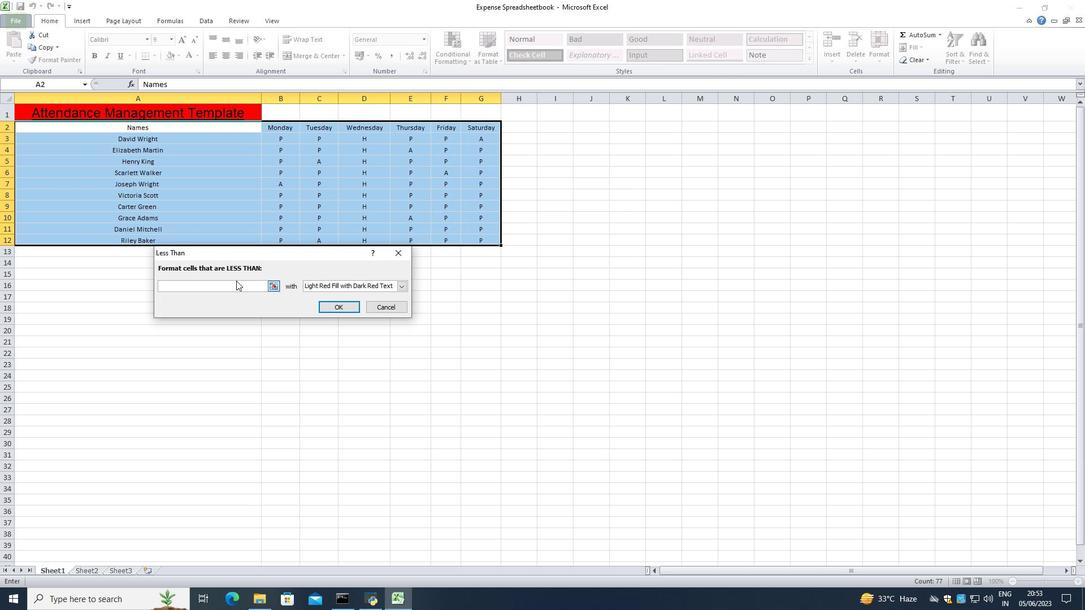 
Action: Mouse moved to (403, 287)
Screenshot: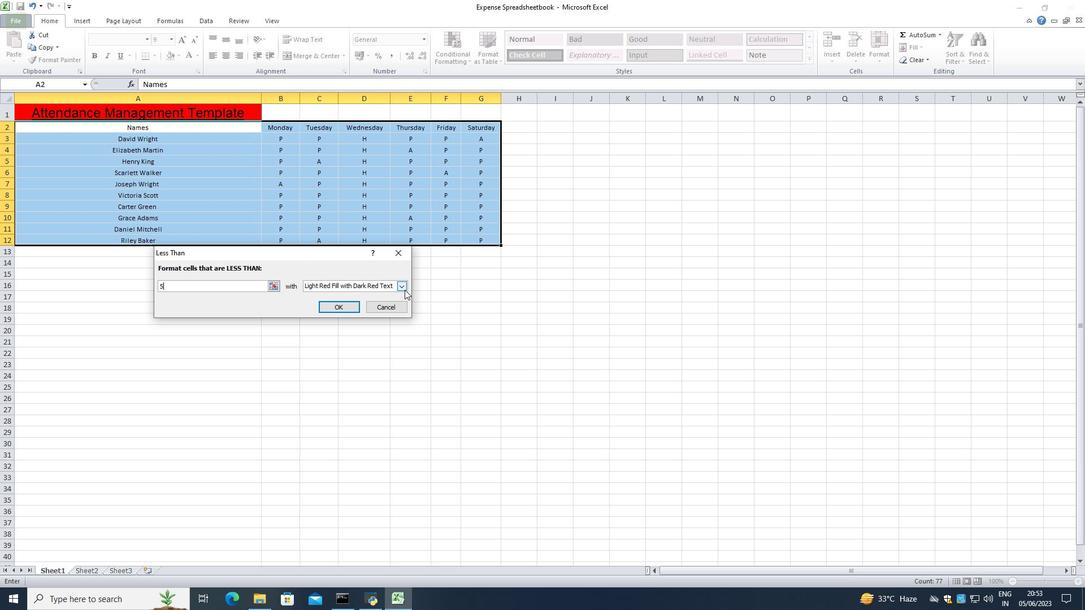 
Action: Mouse pressed left at (403, 287)
Screenshot: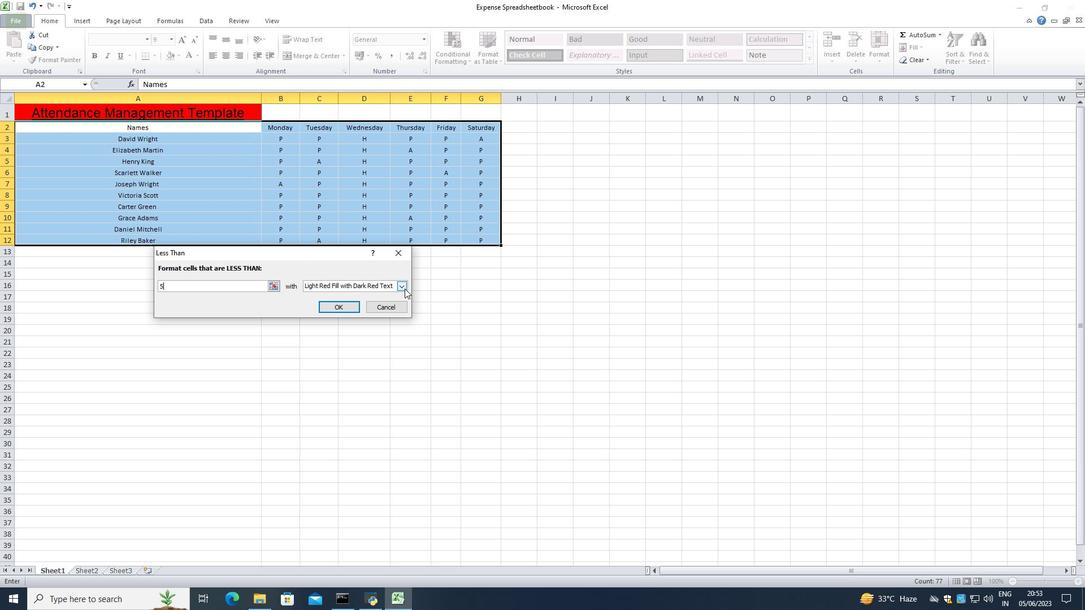 
Action: Mouse moved to (369, 309)
Screenshot: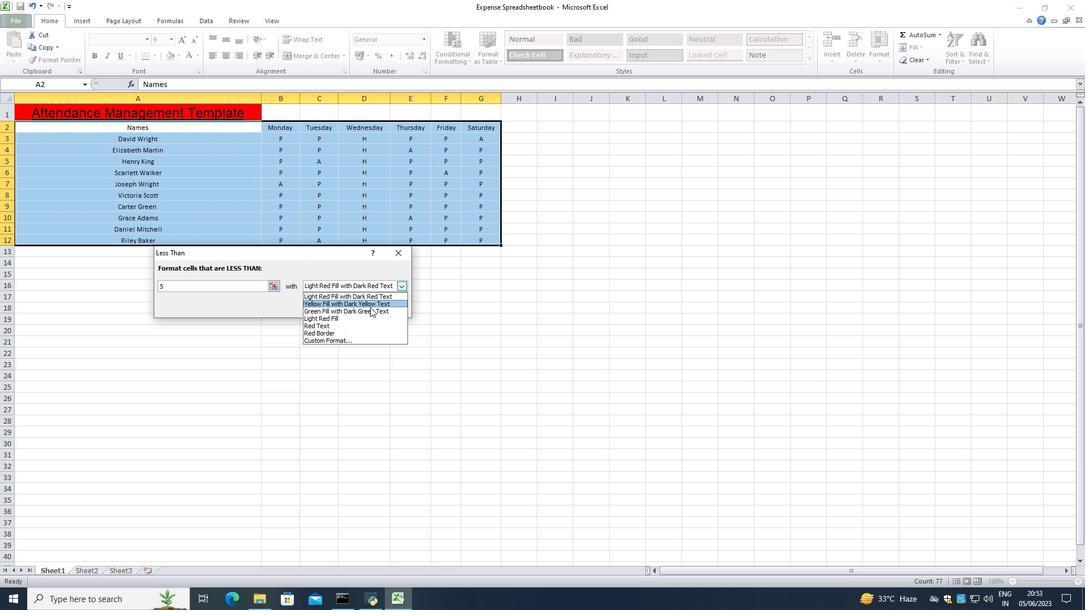 
Action: Mouse pressed left at (369, 309)
Screenshot: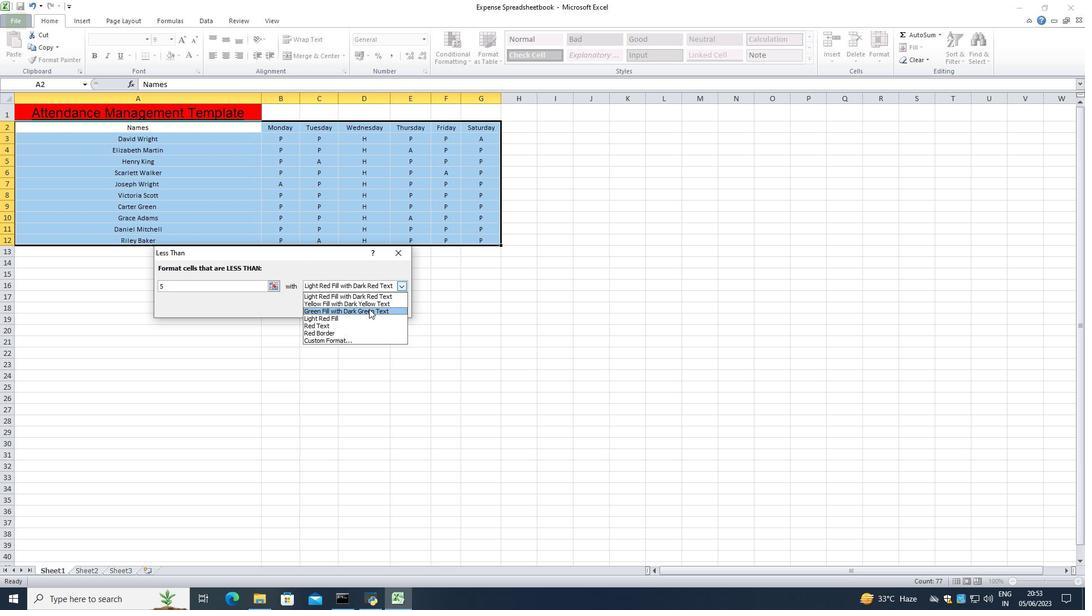 
Action: Mouse moved to (400, 287)
Screenshot: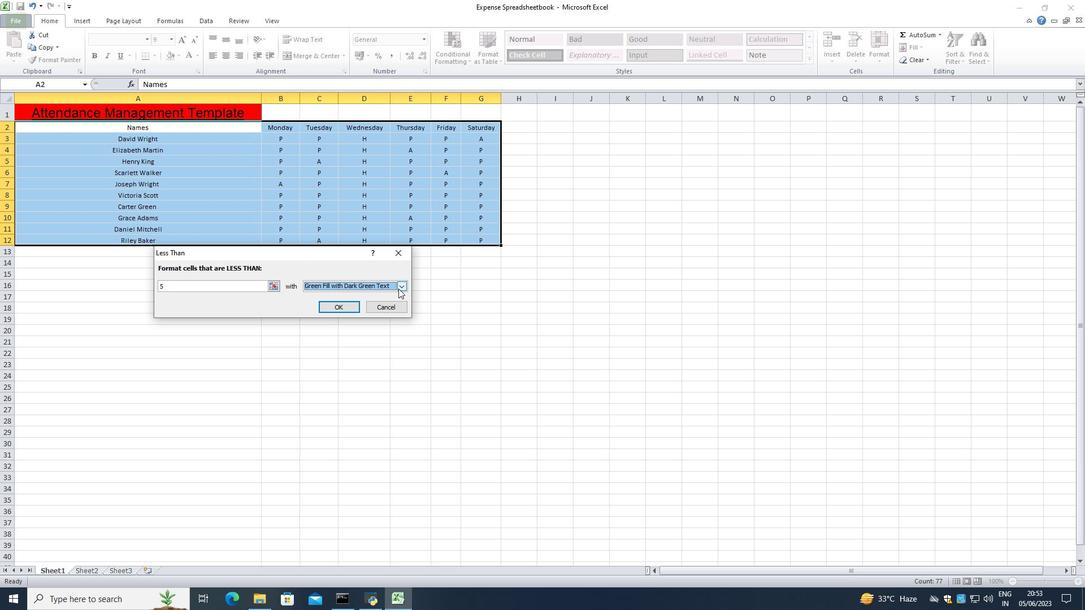 
Action: Mouse pressed left at (400, 287)
Screenshot: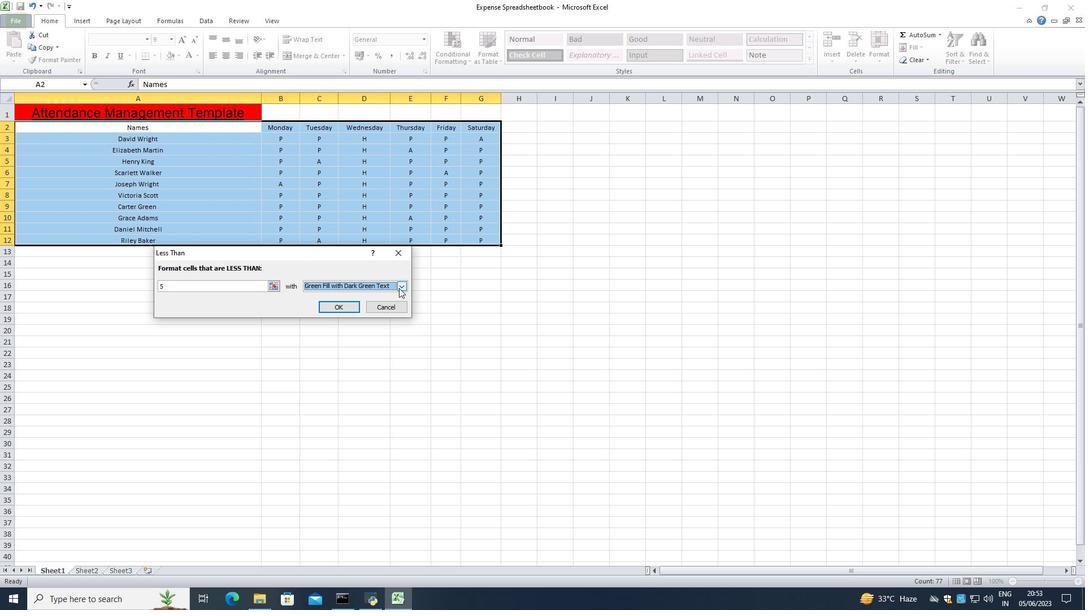 
Action: Mouse moved to (362, 310)
Screenshot: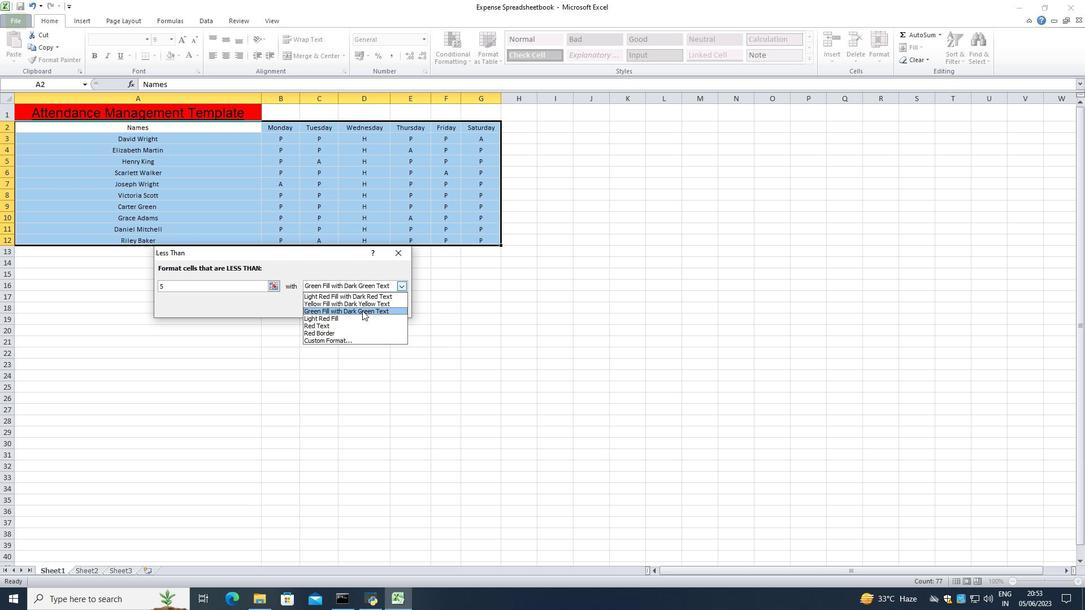 
Action: Mouse pressed left at (362, 310)
Screenshot: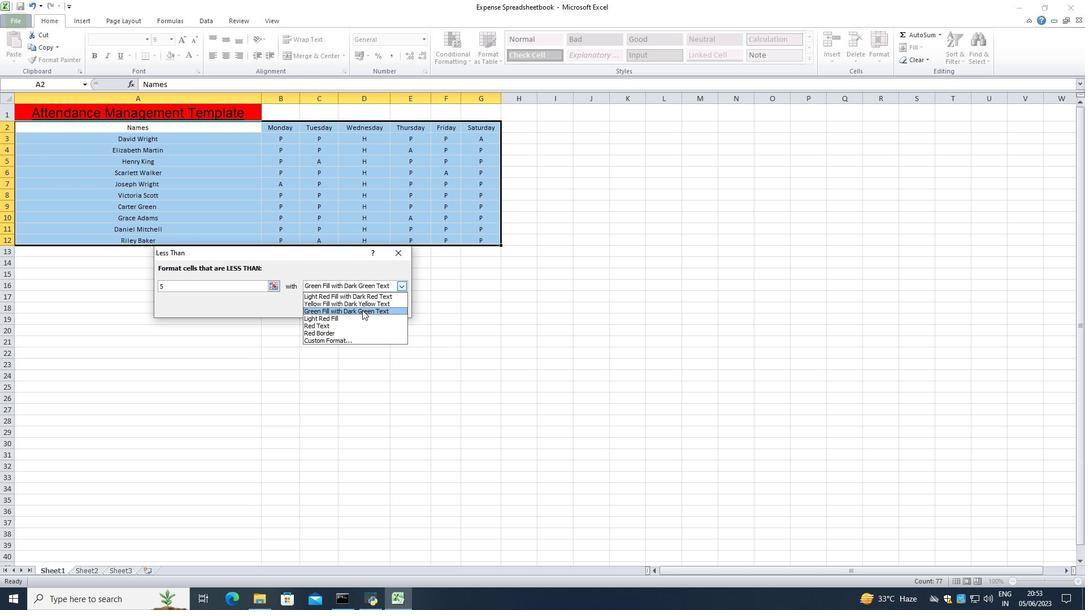 
Action: Mouse moved to (353, 308)
Screenshot: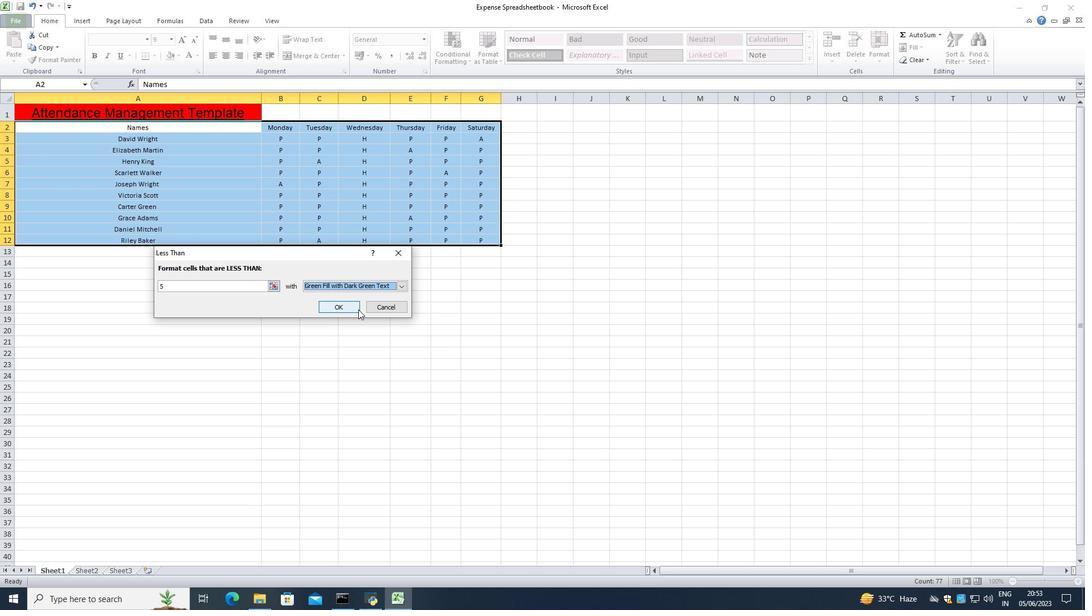 
Action: Mouse pressed left at (353, 308)
Screenshot: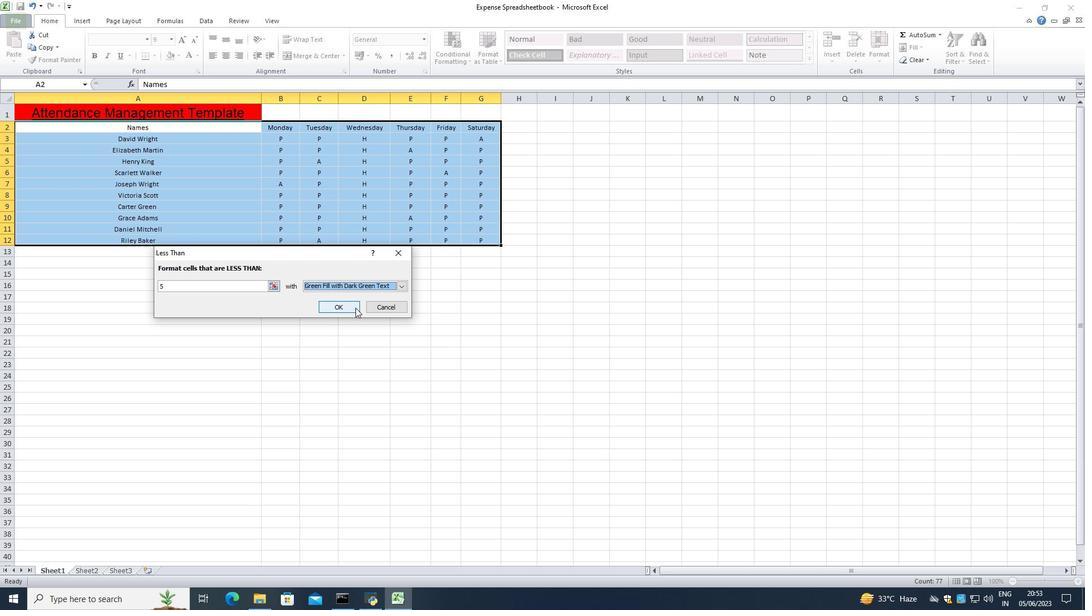 
Action: Mouse moved to (487, 51)
Screenshot: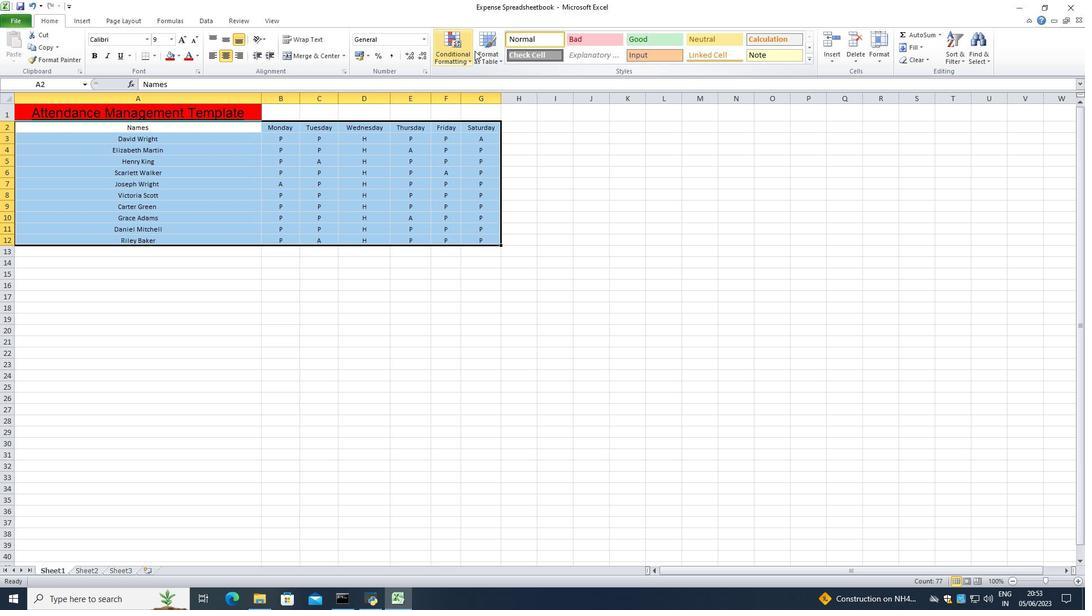 
Action: Mouse pressed left at (487, 51)
Screenshot: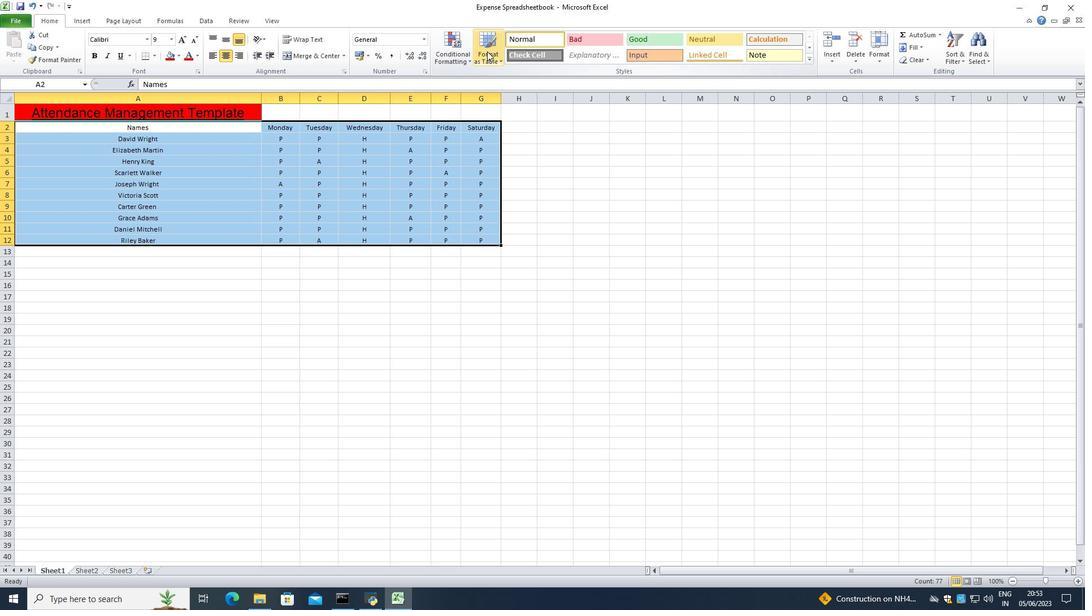 
Action: Mouse moved to (727, 257)
Screenshot: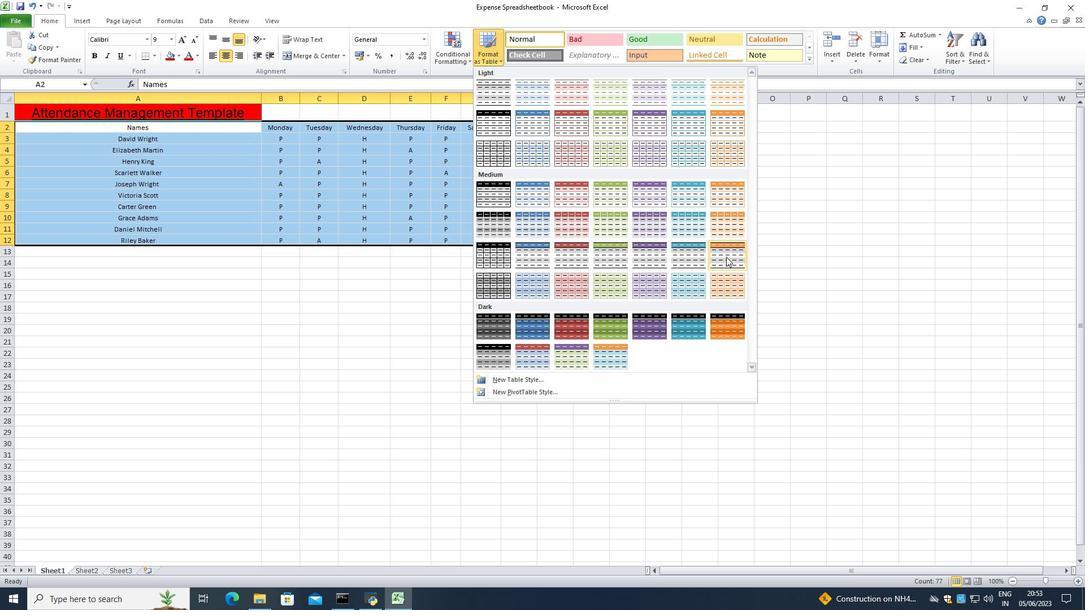 
Action: Mouse pressed left at (727, 257)
Screenshot: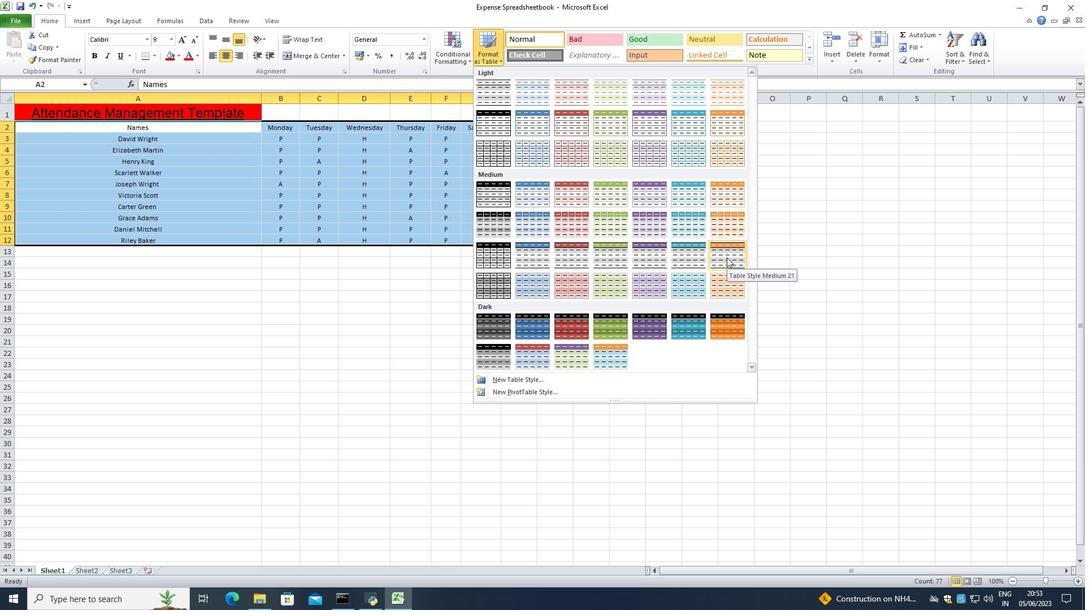 
Action: Mouse moved to (280, 307)
Screenshot: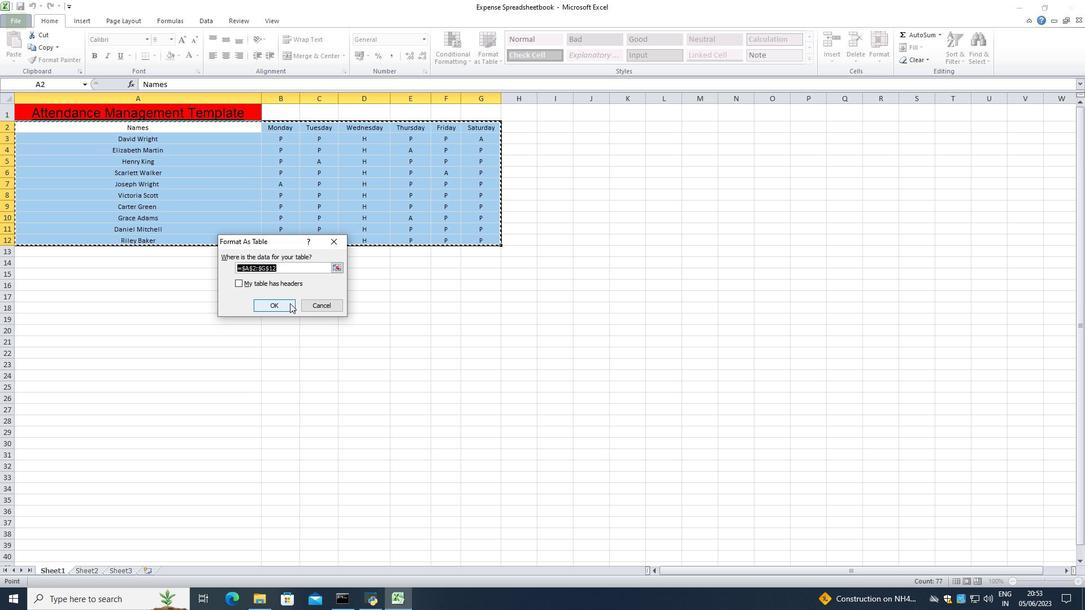 
Action: Mouse pressed left at (280, 307)
Screenshot: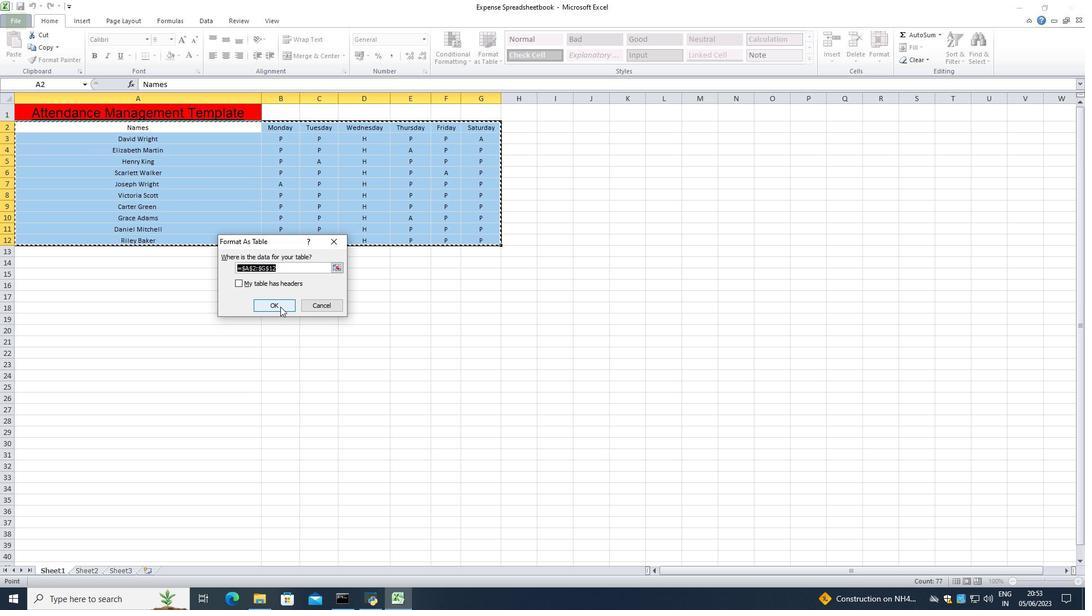 
Action: Mouse moved to (286, 303)
Screenshot: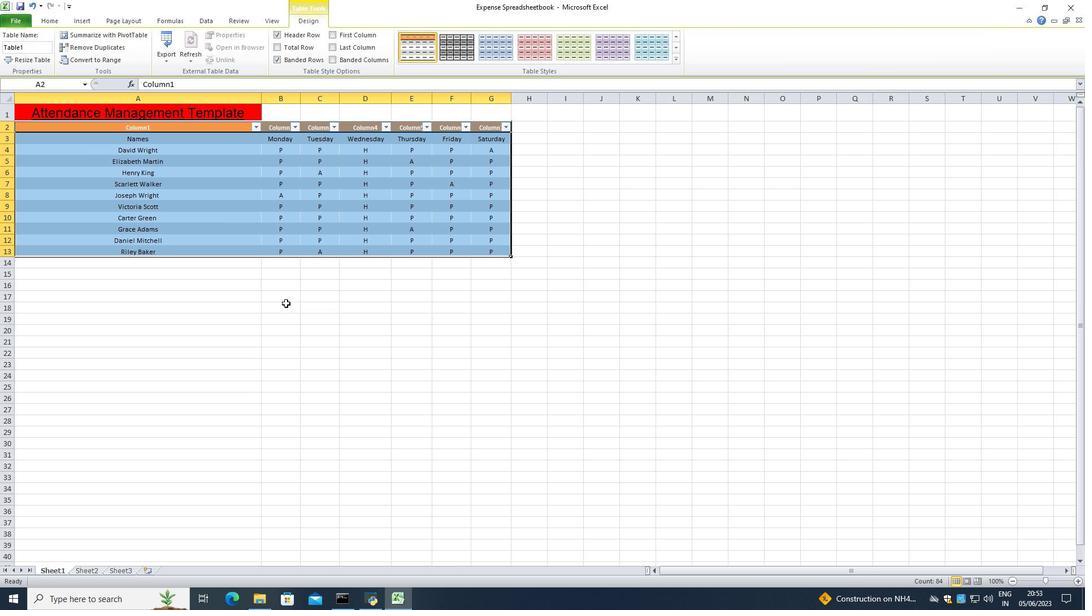 
Action: Mouse pressed left at (286, 303)
Screenshot: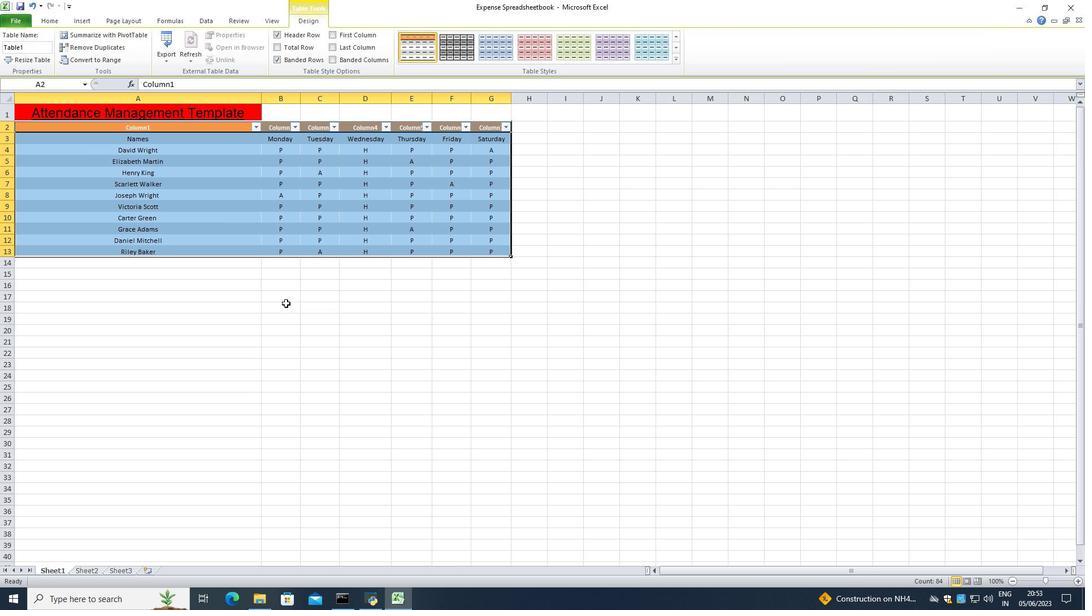 
Action: Mouse moved to (66, 128)
Screenshot: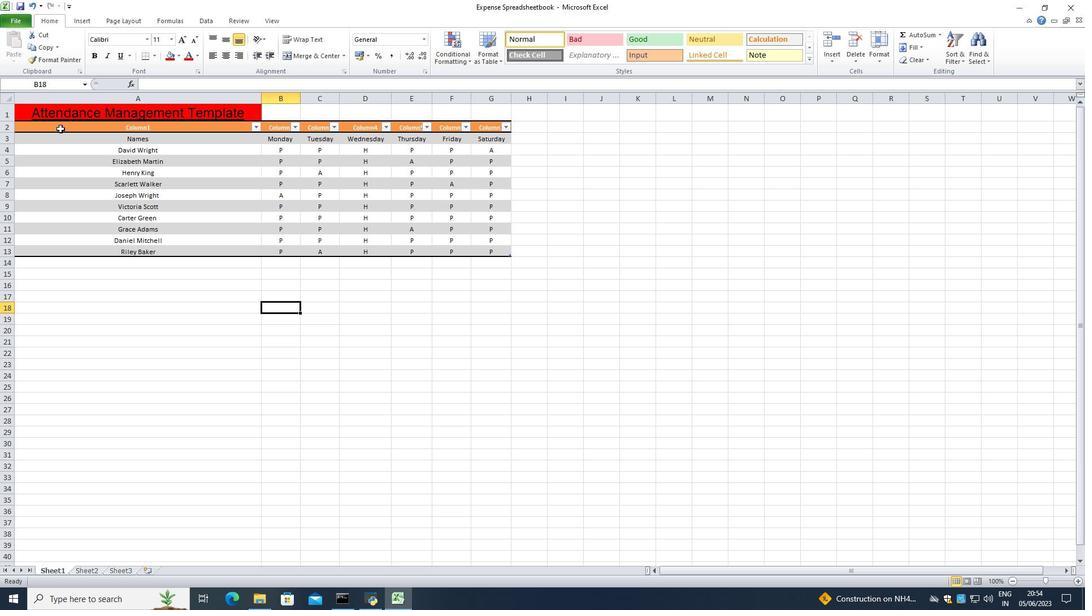
Action: Mouse pressed left at (66, 128)
Screenshot: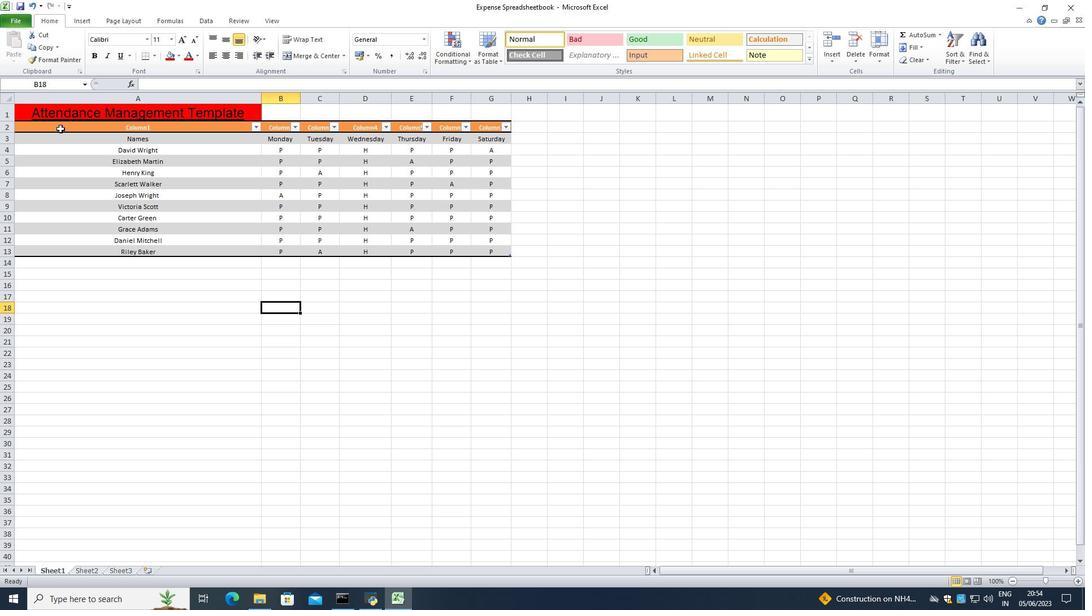 
Action: Mouse moved to (709, 326)
Screenshot: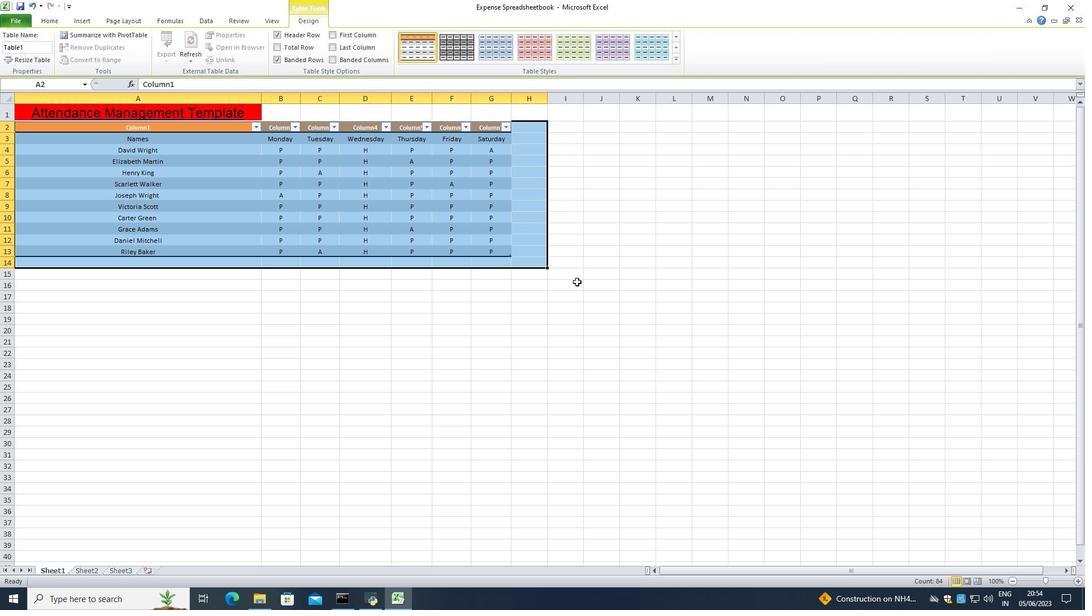 
Action: Mouse pressed left at (709, 326)
Screenshot: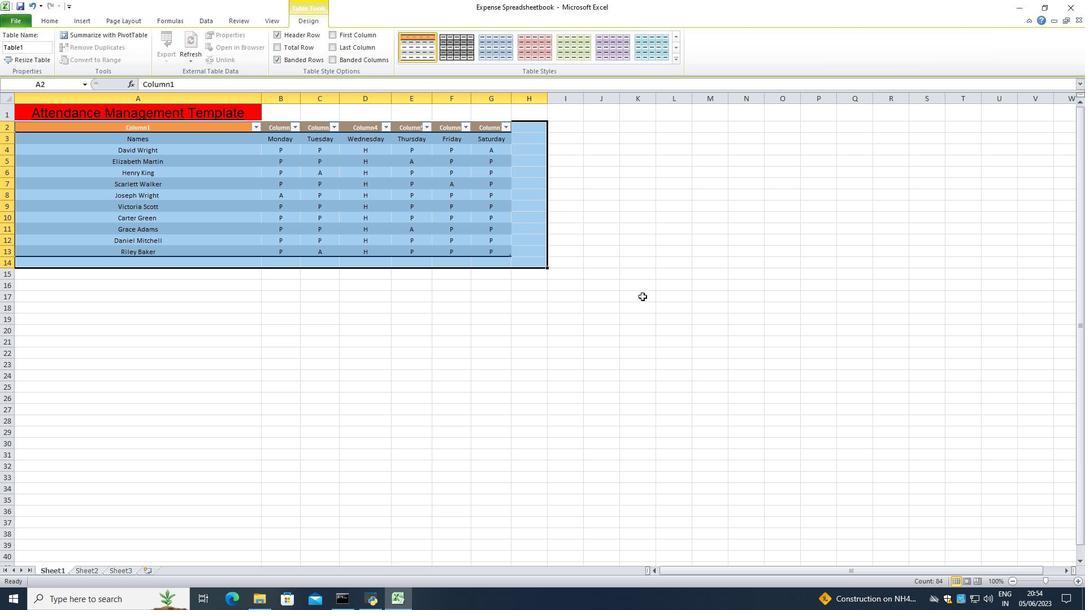 
Action: Mouse moved to (634, 333)
Screenshot: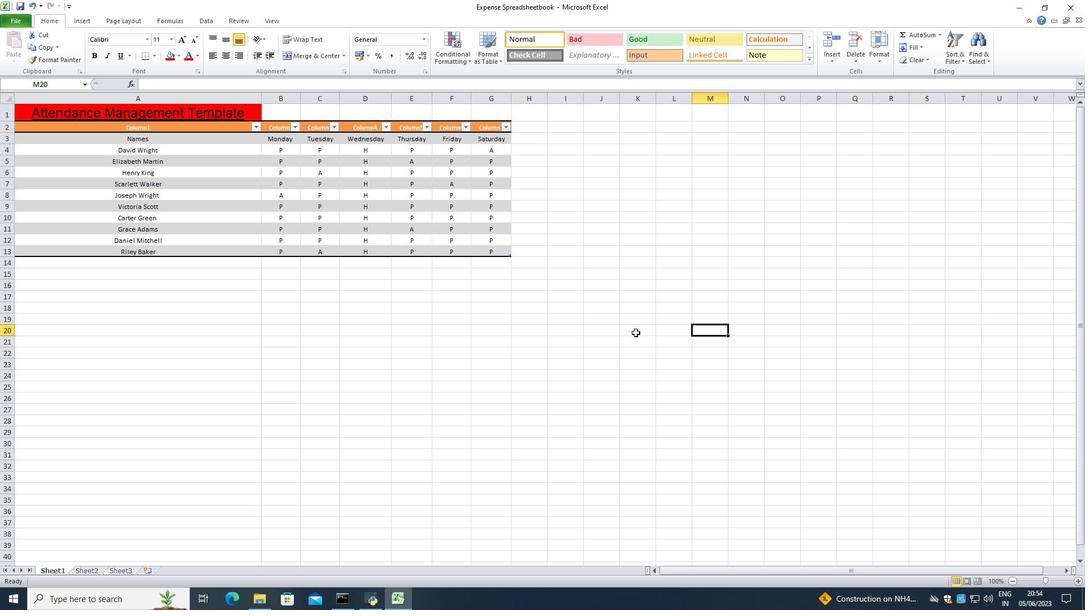 
Action: Key pressed ctrl+S
Screenshot: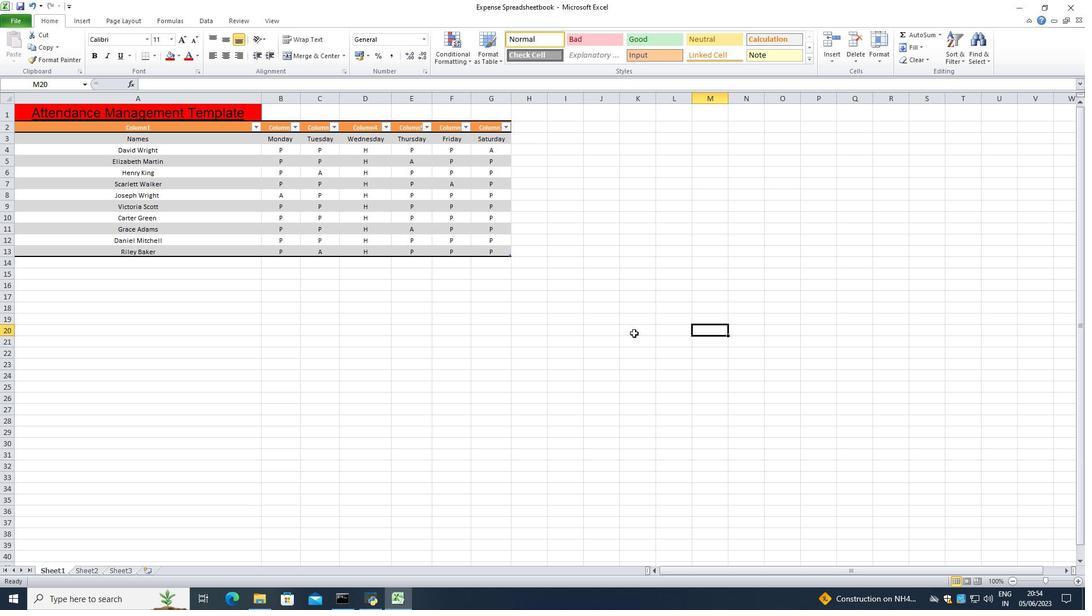 
Action: Mouse moved to (12, 12)
Screenshot: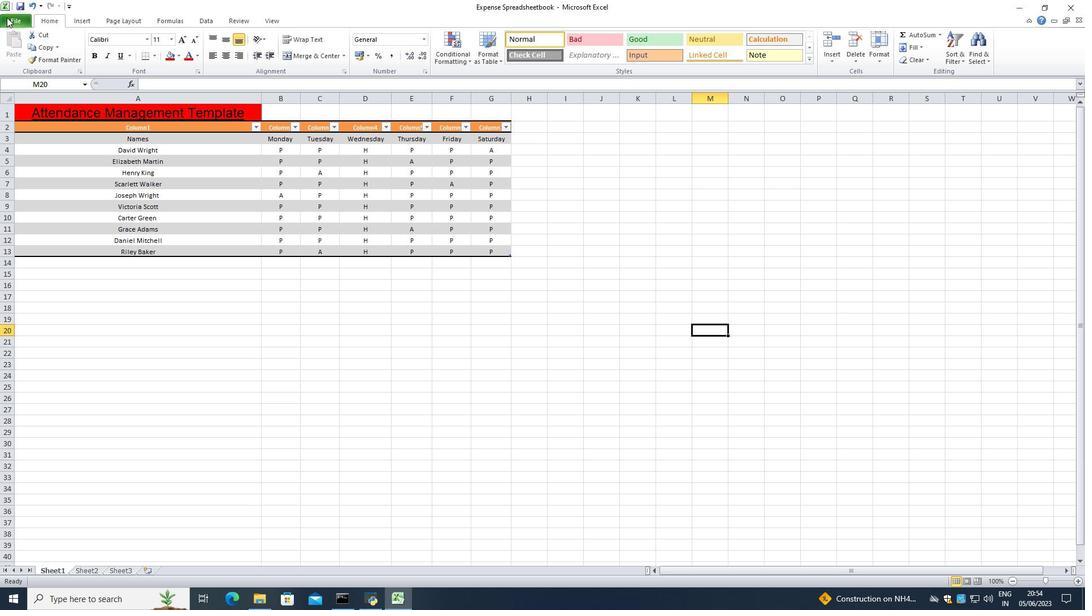 
Action: Mouse pressed left at (12, 12)
Screenshot: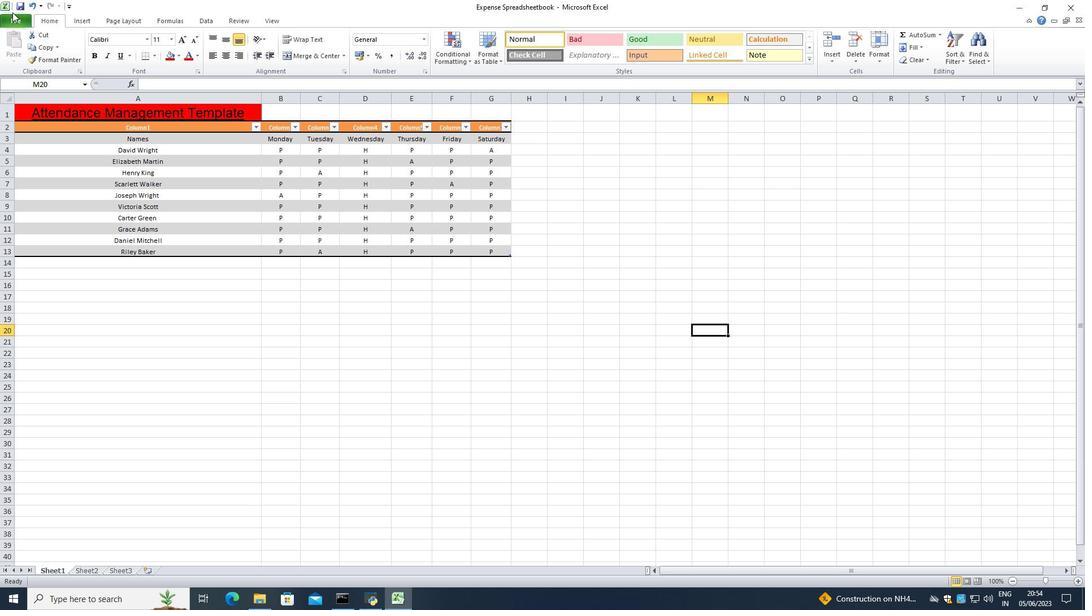 
Action: Mouse moved to (13, 19)
Screenshot: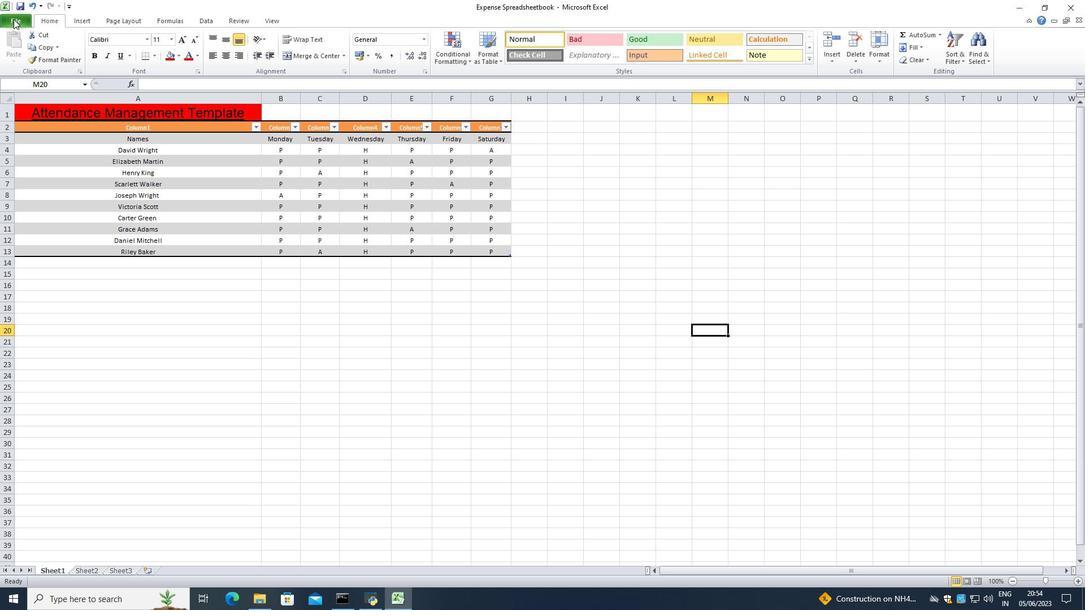 
Action: Mouse pressed left at (13, 19)
Screenshot: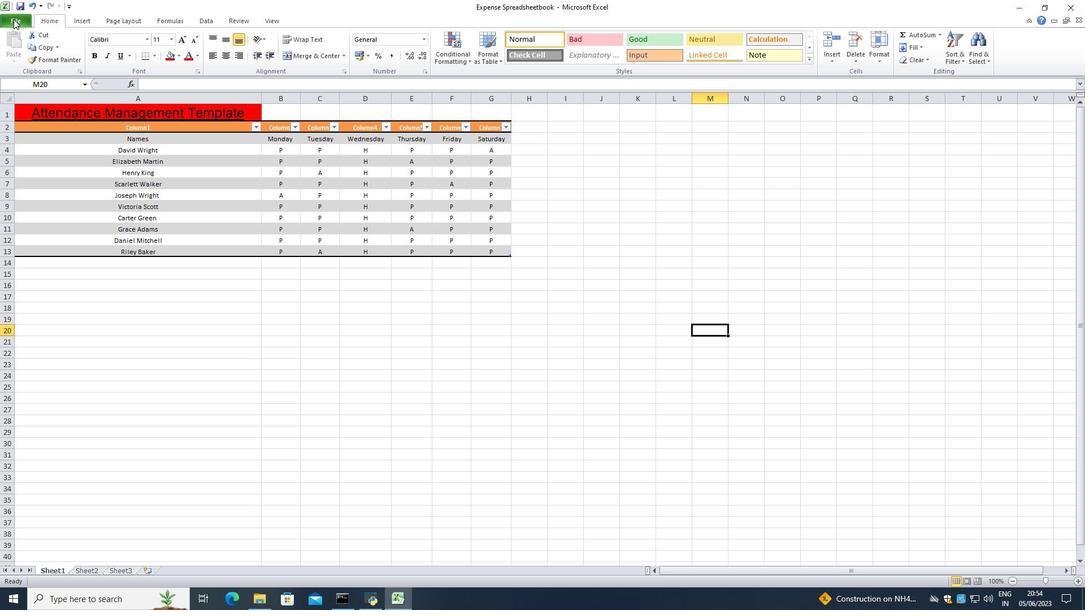 
Action: Mouse moved to (47, 58)
Screenshot: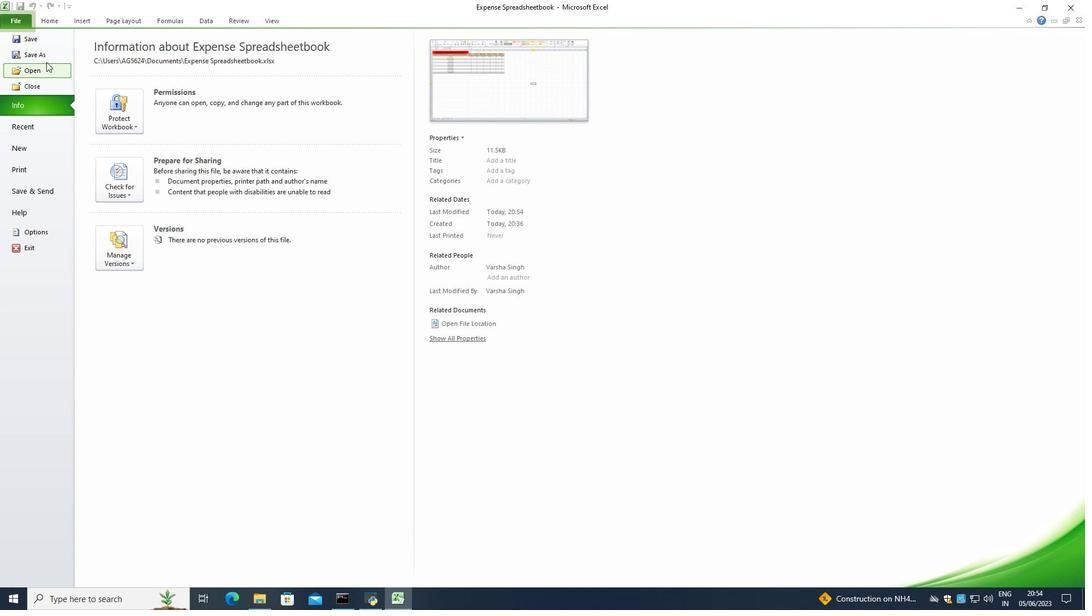
Action: Mouse pressed left at (47, 58)
Screenshot: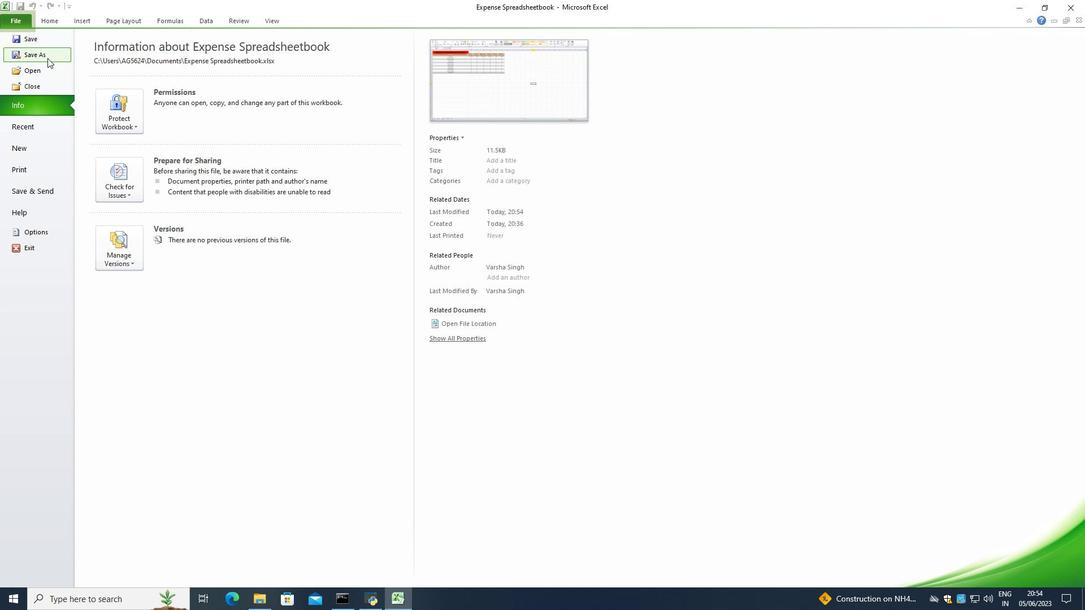 
Action: Mouse moved to (442, 304)
Screenshot: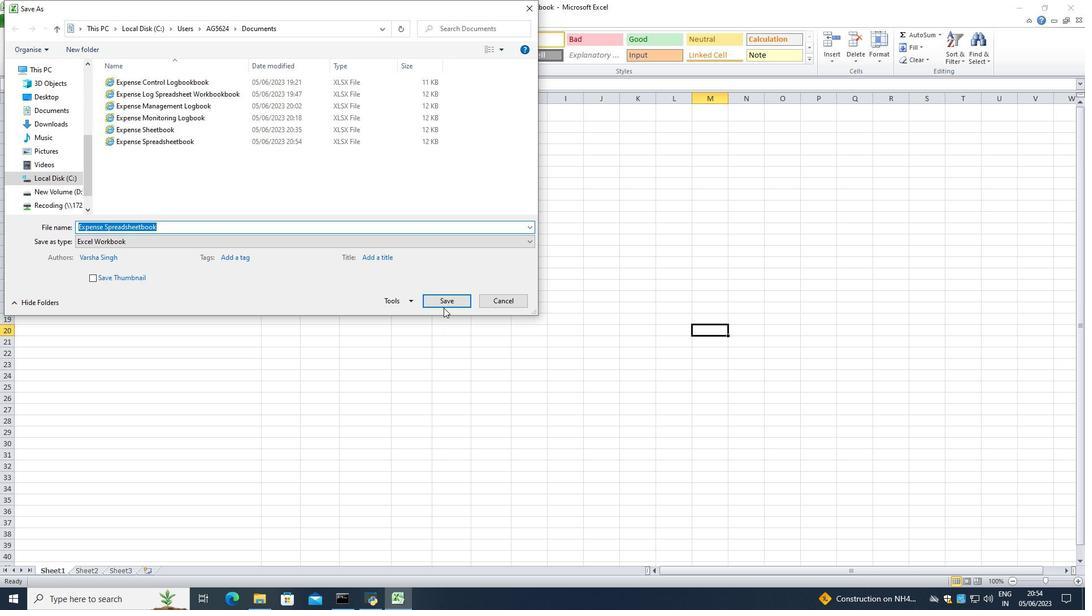 
Action: Mouse pressed left at (442, 304)
Screenshot: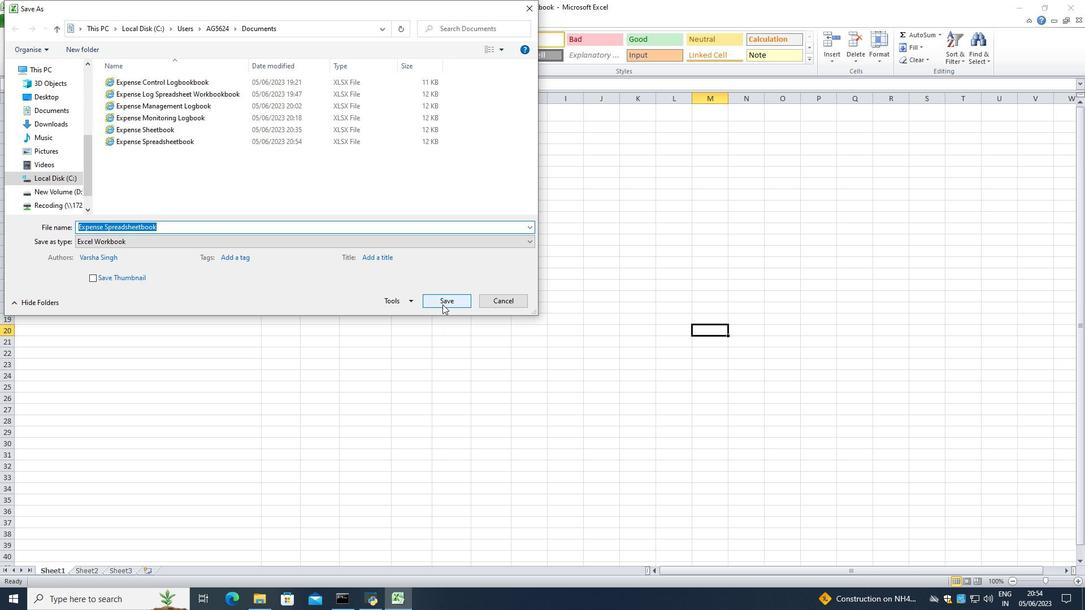 
Action: Mouse moved to (611, 305)
Screenshot: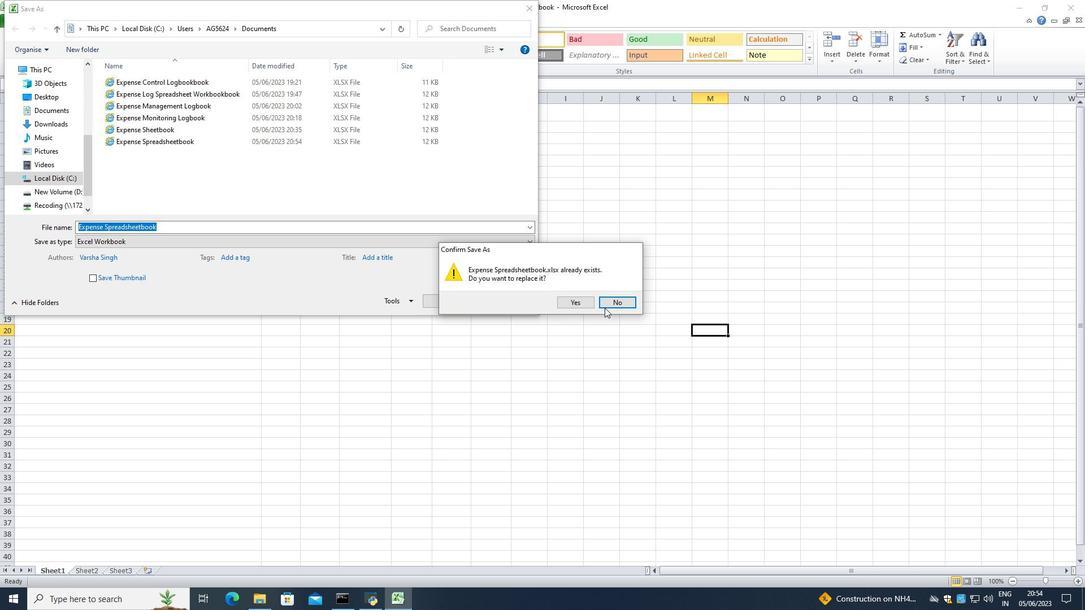 
Action: Mouse pressed left at (611, 305)
Screenshot: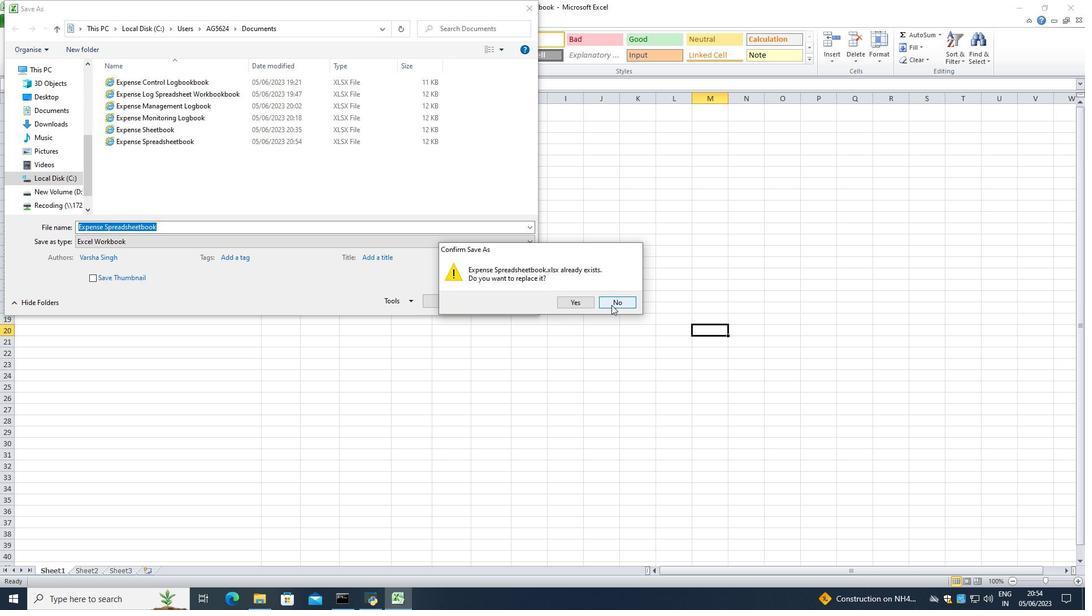 
Action: Mouse moved to (451, 301)
Screenshot: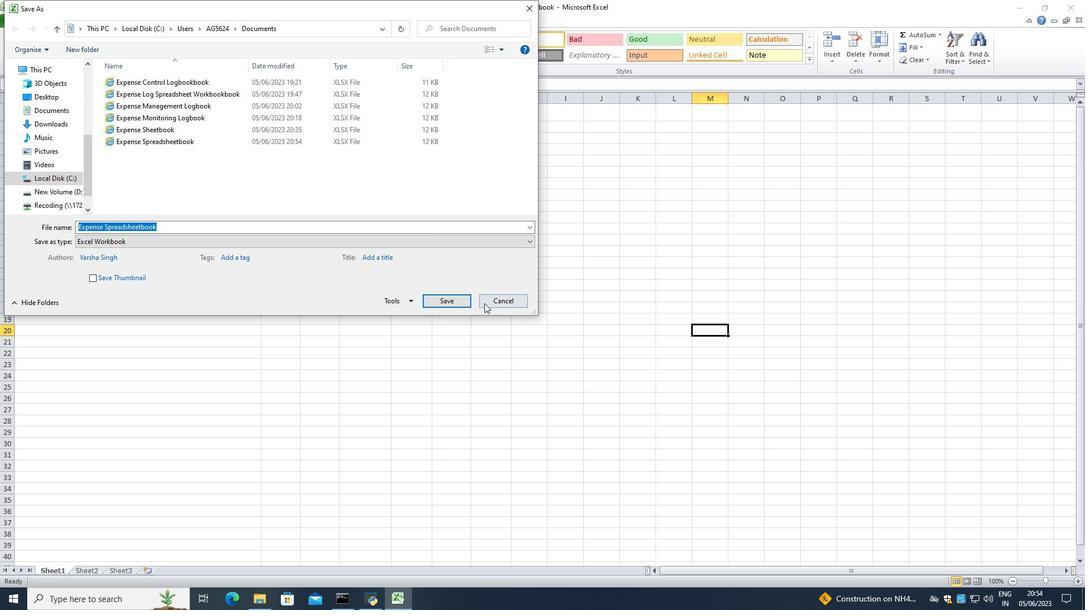 
Action: Mouse pressed left at (451, 301)
Screenshot: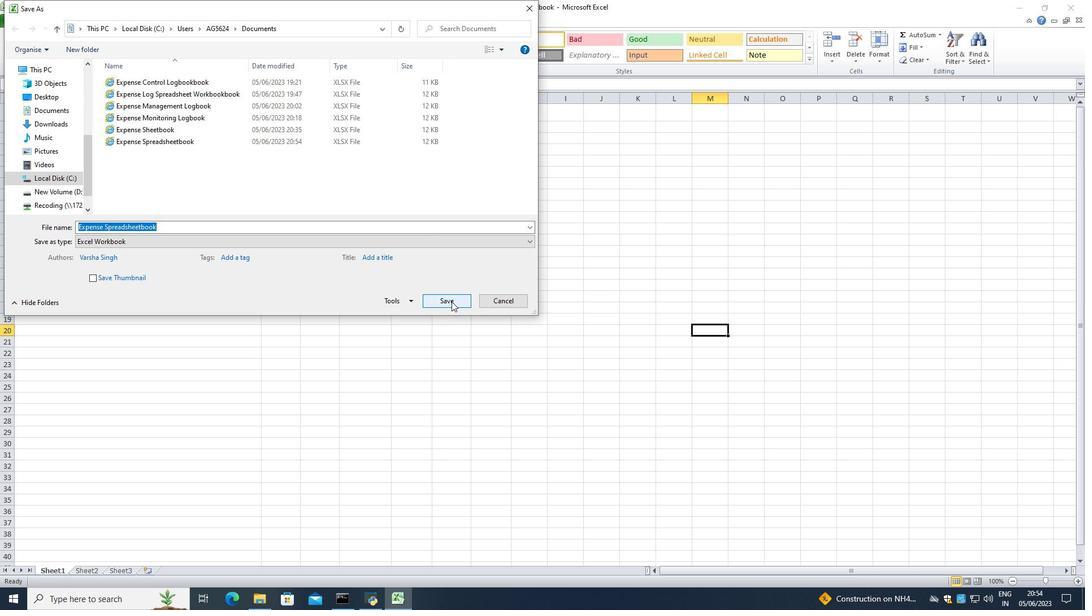 
Action: Mouse moved to (575, 304)
Screenshot: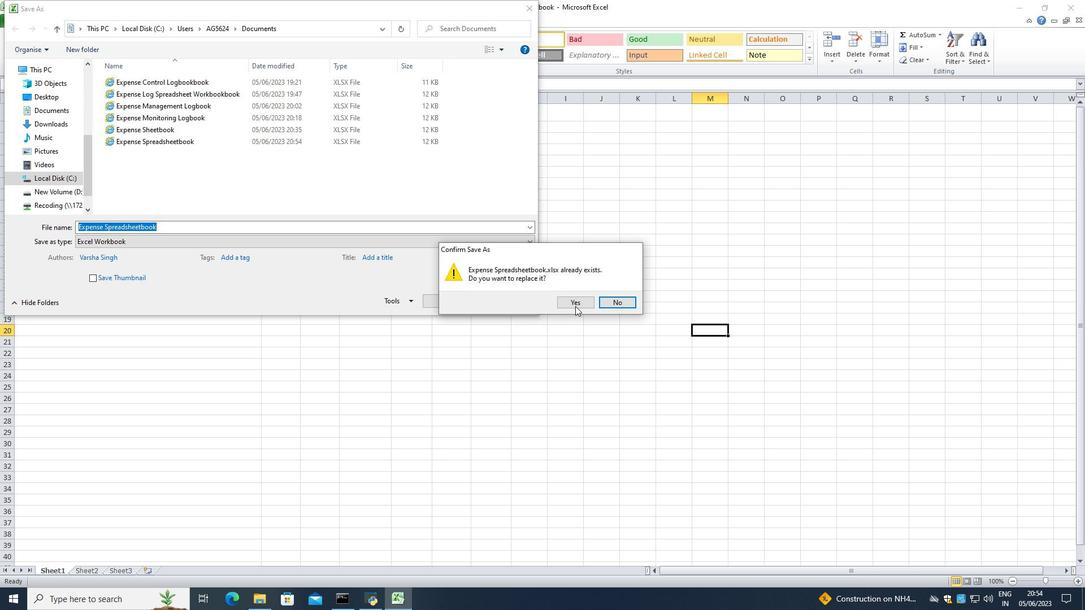 
Action: Mouse pressed left at (575, 304)
Screenshot: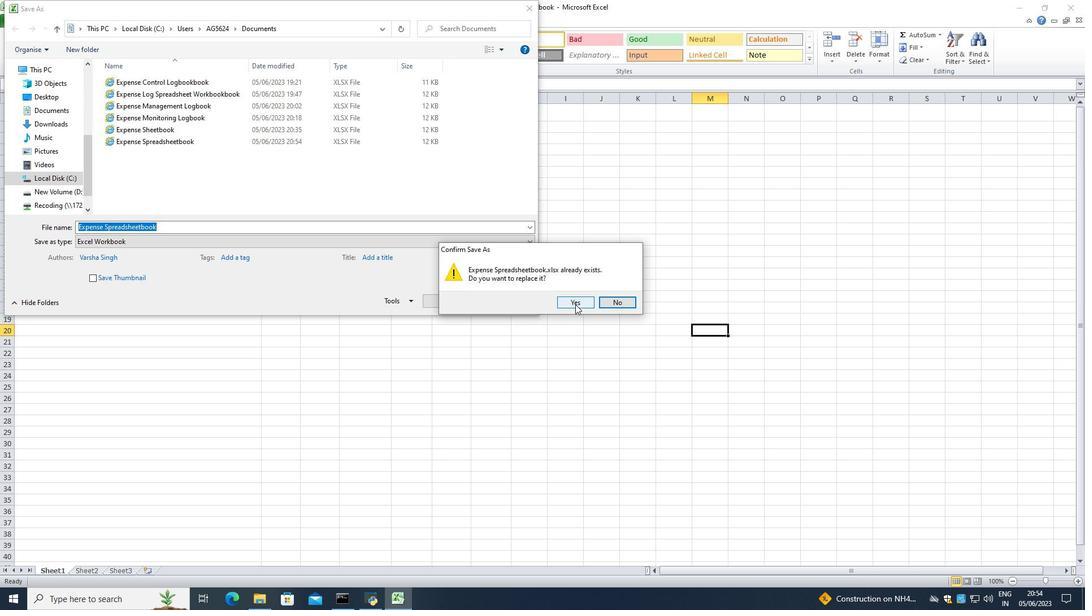 
Action: Mouse moved to (43, 178)
Screenshot: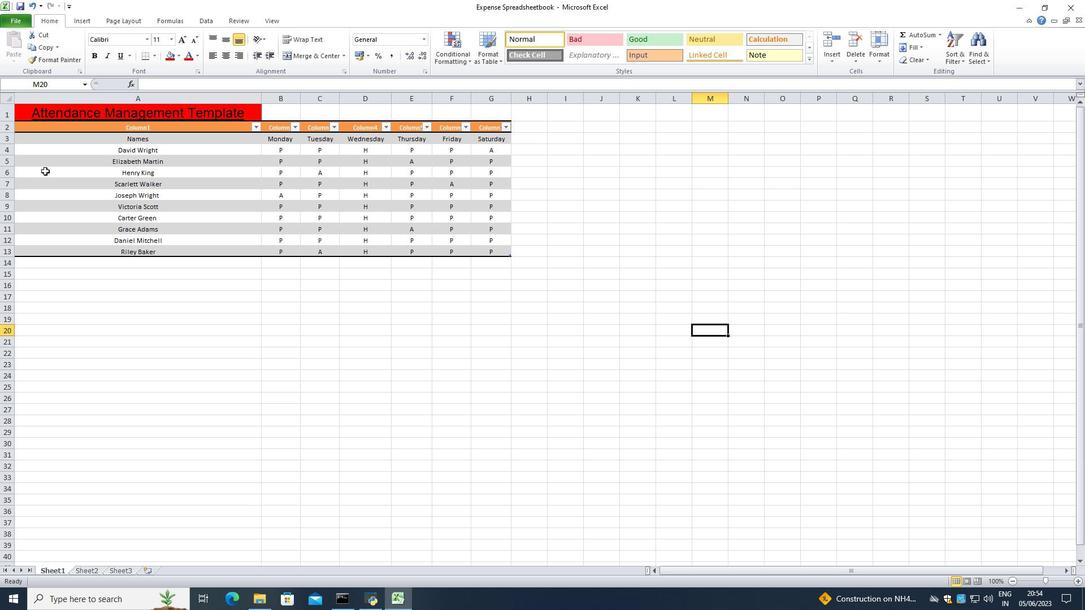 
